 Task: Create in the project AtlasLine in Backlog an issue 'Develop a new feature to allow for gamification of key tasks and activities.', assign it to team member softage.2@softage.net and change the status to IN PROGRESS. Create in the project AtlasLine in Backlog an issue 'Address issues related to slow response time when accessing the system remotely', assign it to team member softage.3@softage.net and change the status to IN PROGRESS
Action: Mouse moved to (254, 68)
Screenshot: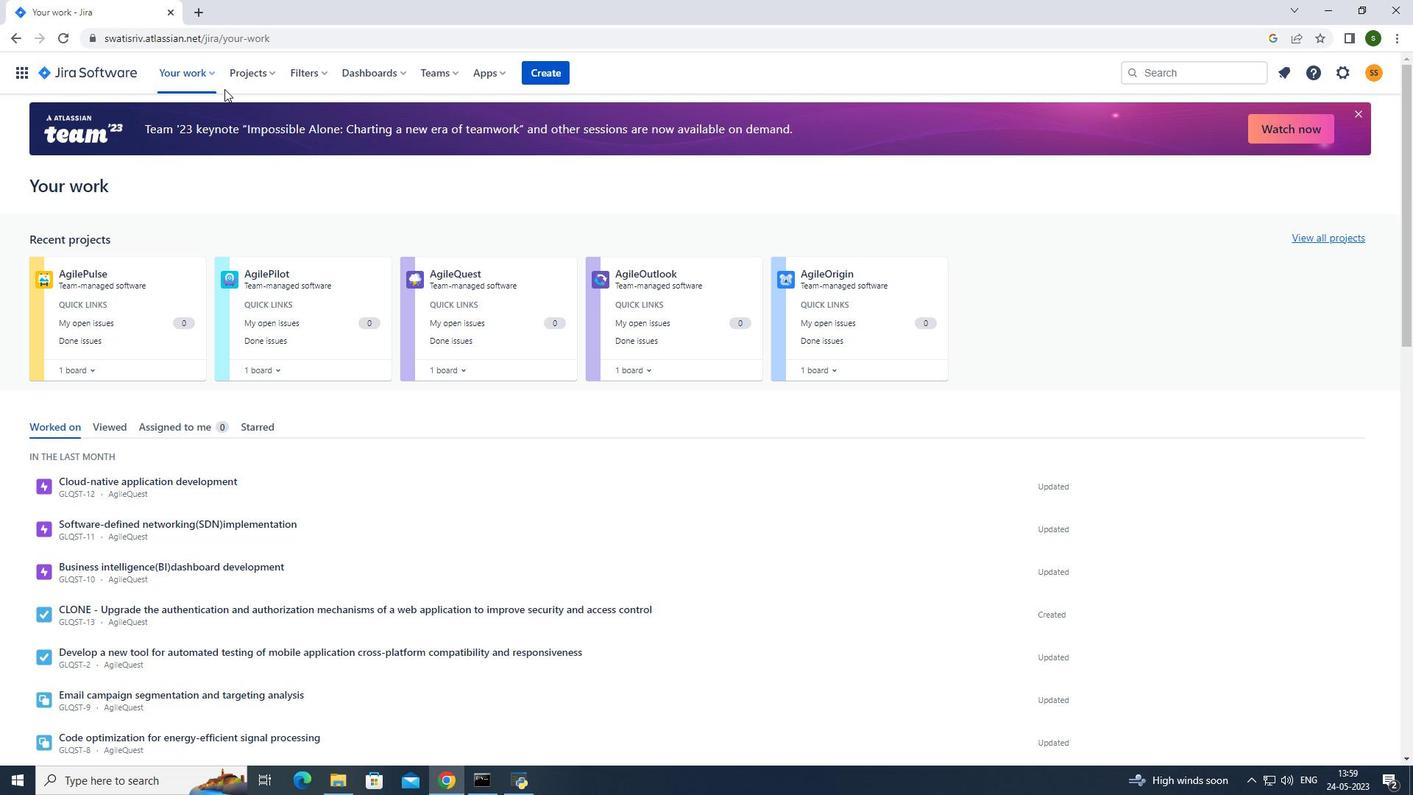 
Action: Mouse pressed left at (254, 68)
Screenshot: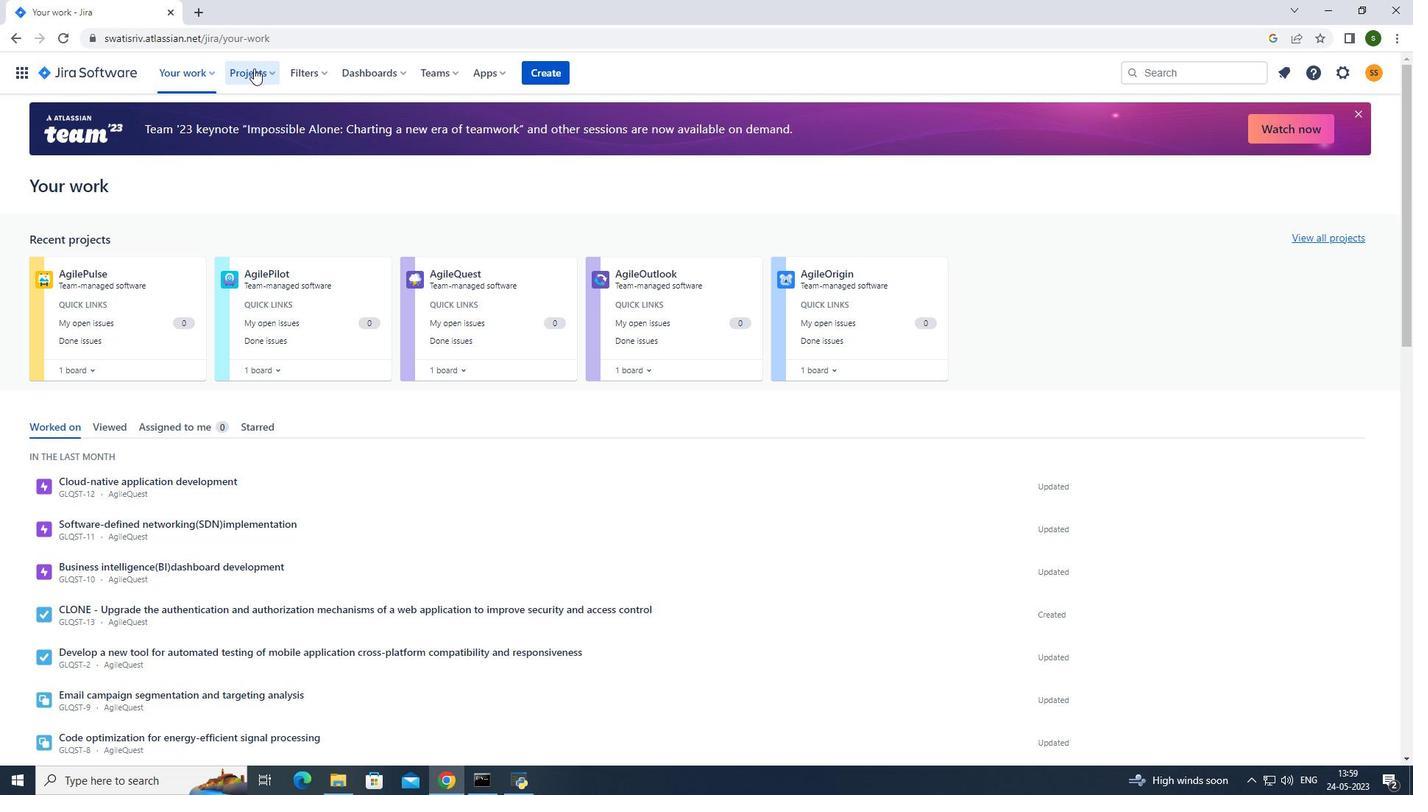 
Action: Mouse moved to (290, 126)
Screenshot: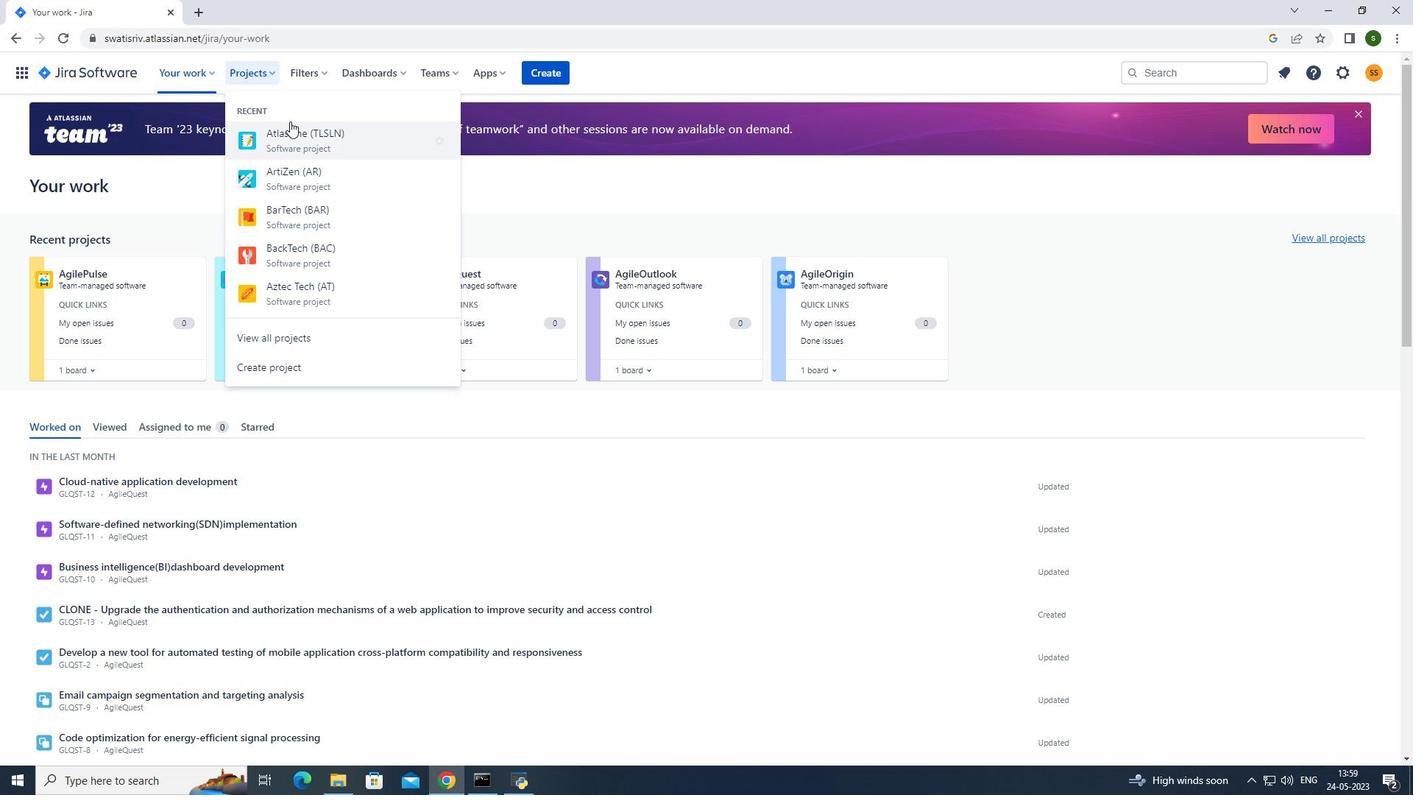 
Action: Mouse pressed left at (290, 126)
Screenshot: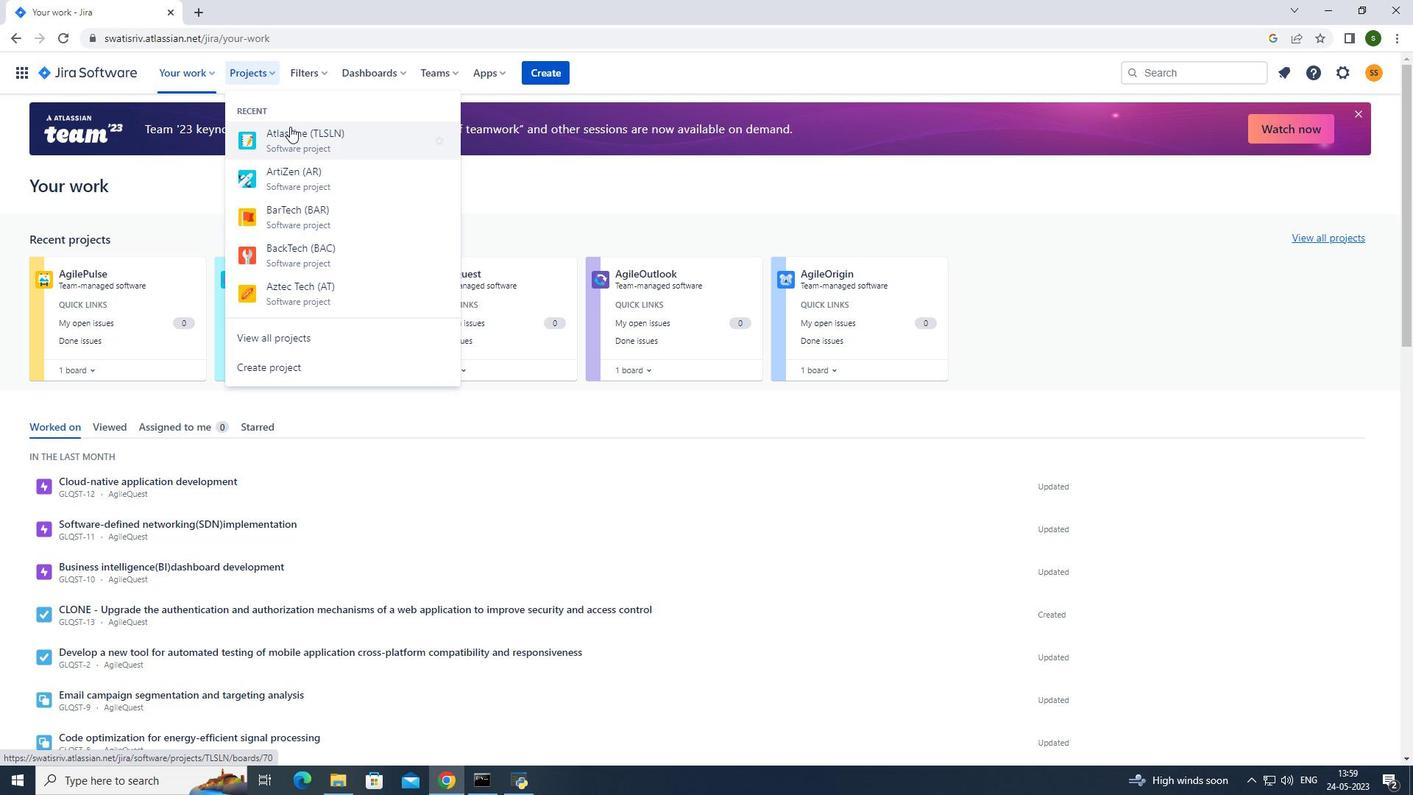 
Action: Mouse moved to (304, 491)
Screenshot: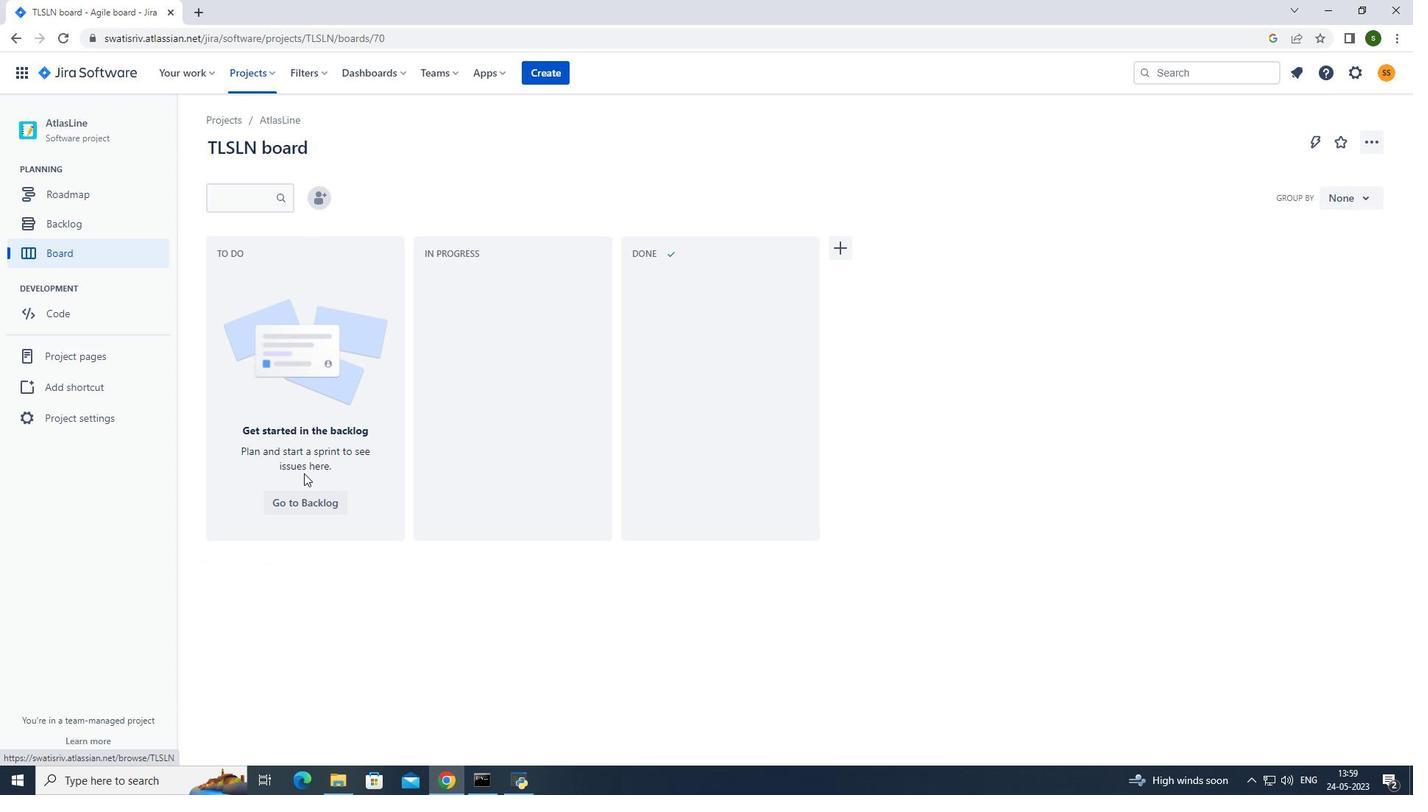 
Action: Mouse pressed left at (304, 491)
Screenshot: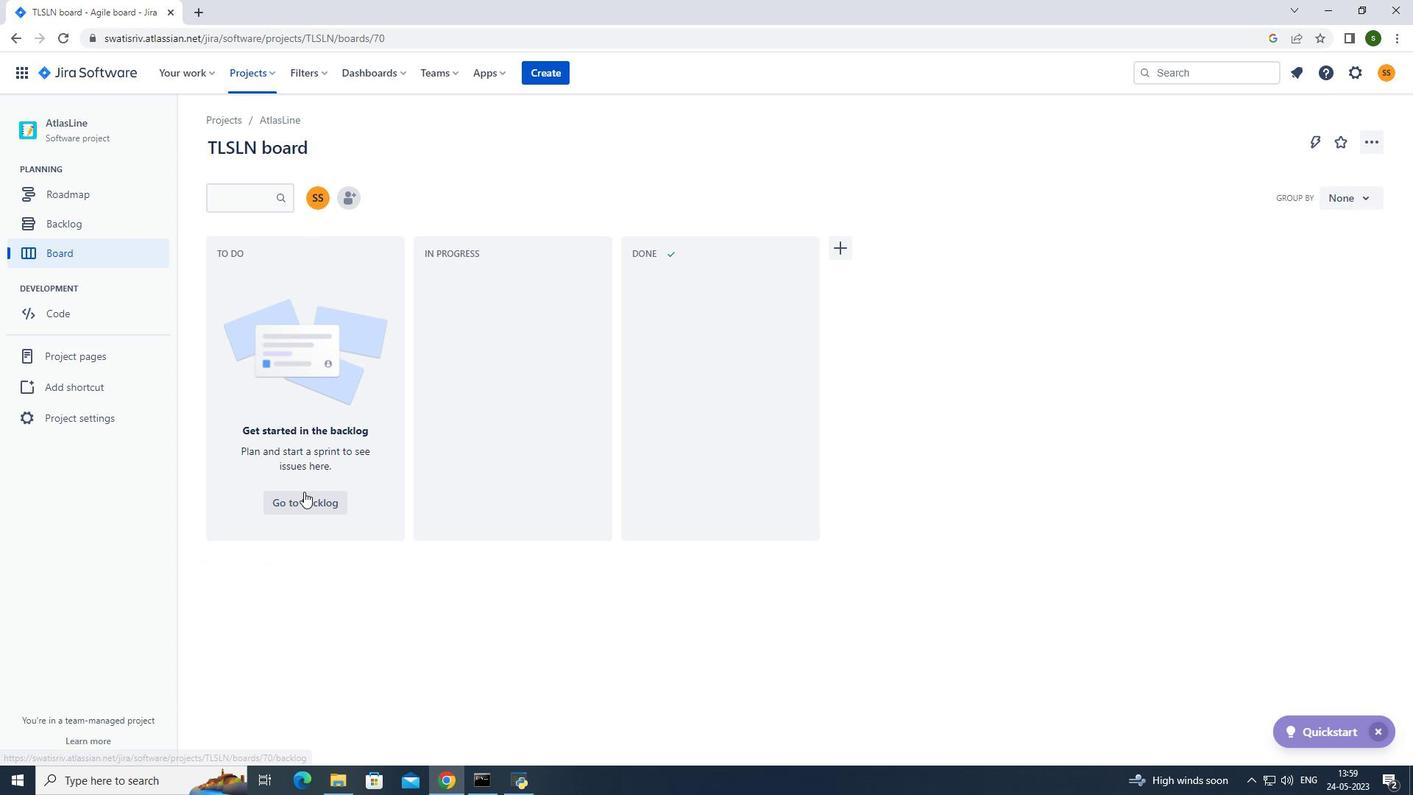 
Action: Mouse moved to (299, 503)
Screenshot: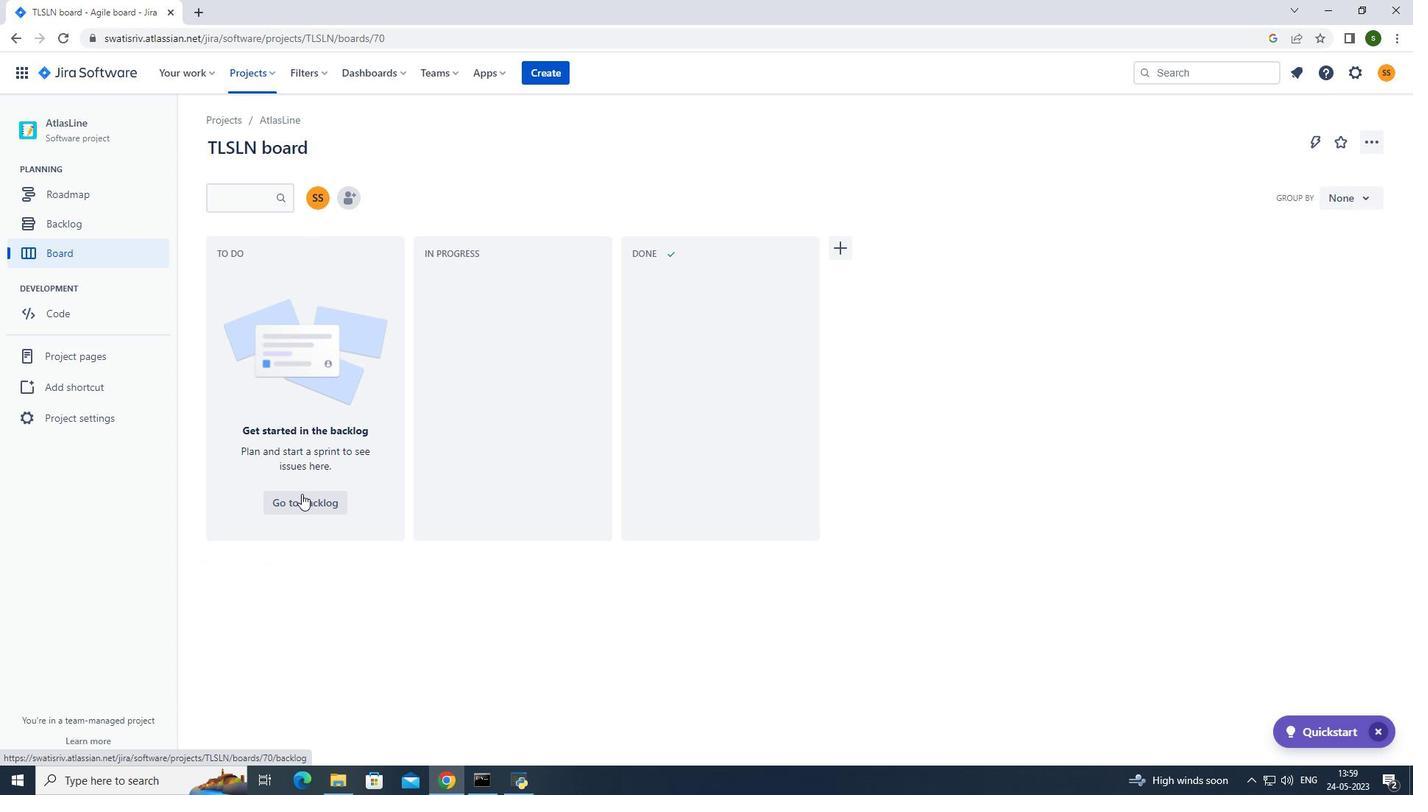 
Action: Mouse pressed left at (299, 503)
Screenshot: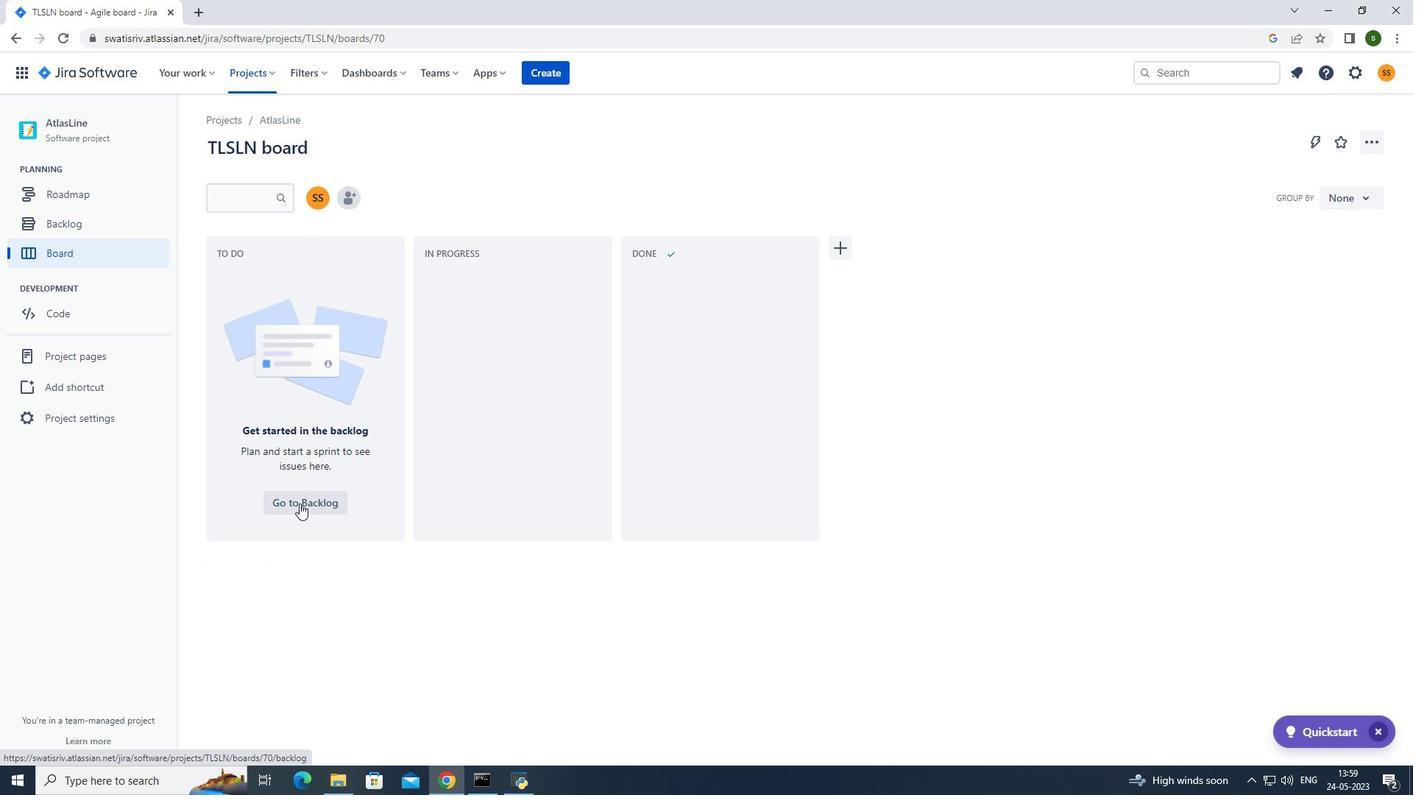 
Action: Mouse moved to (517, 540)
Screenshot: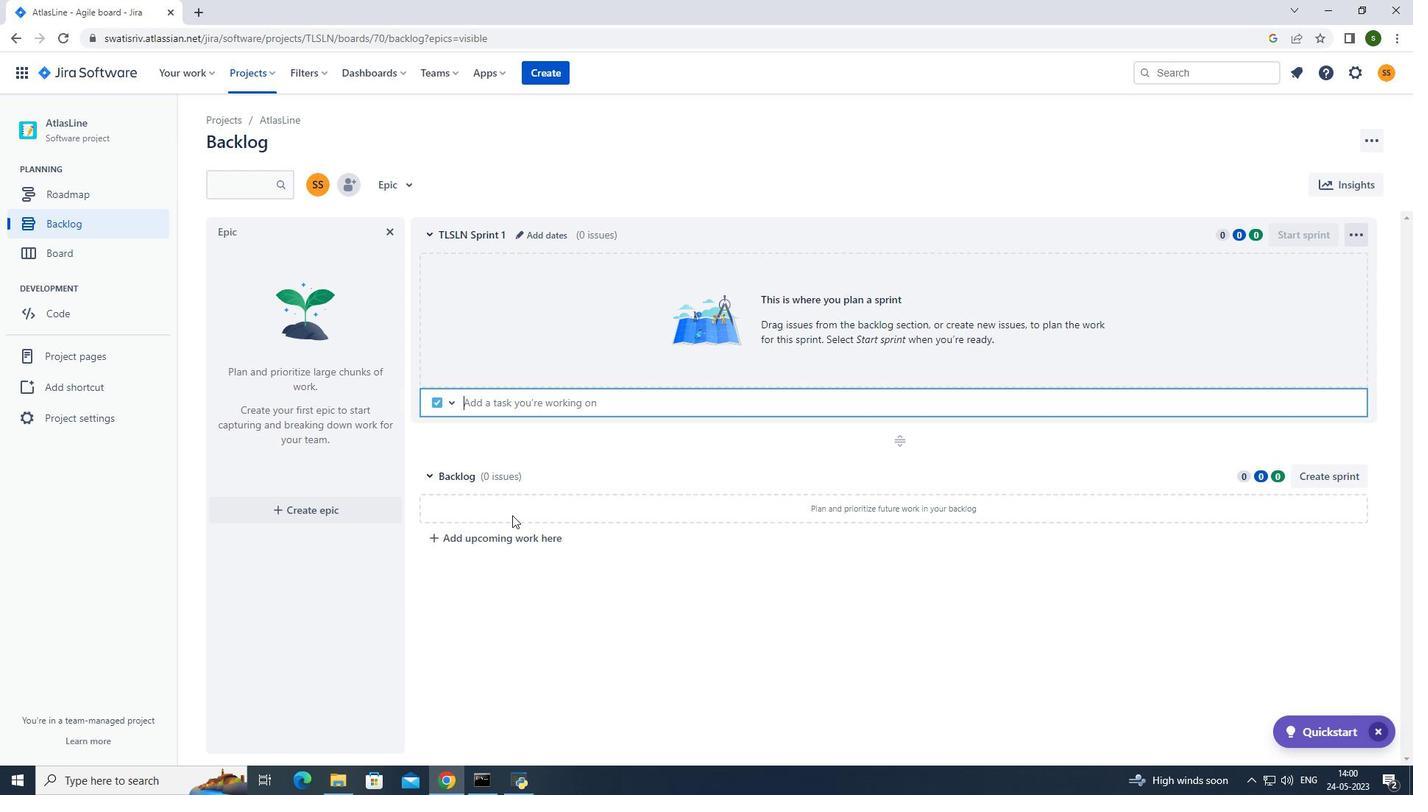 
Action: Mouse pressed left at (517, 540)
Screenshot: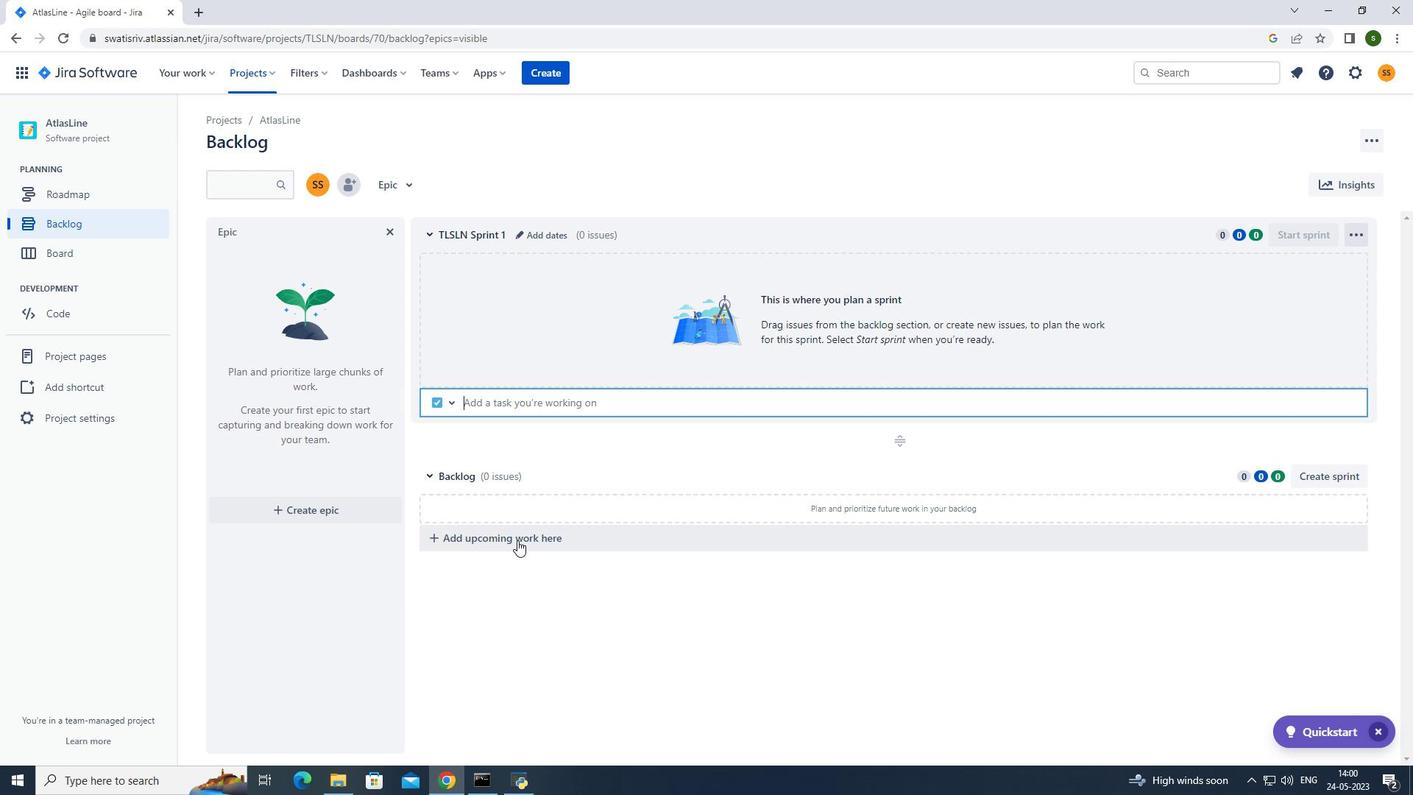 
Action: Mouse moved to (520, 539)
Screenshot: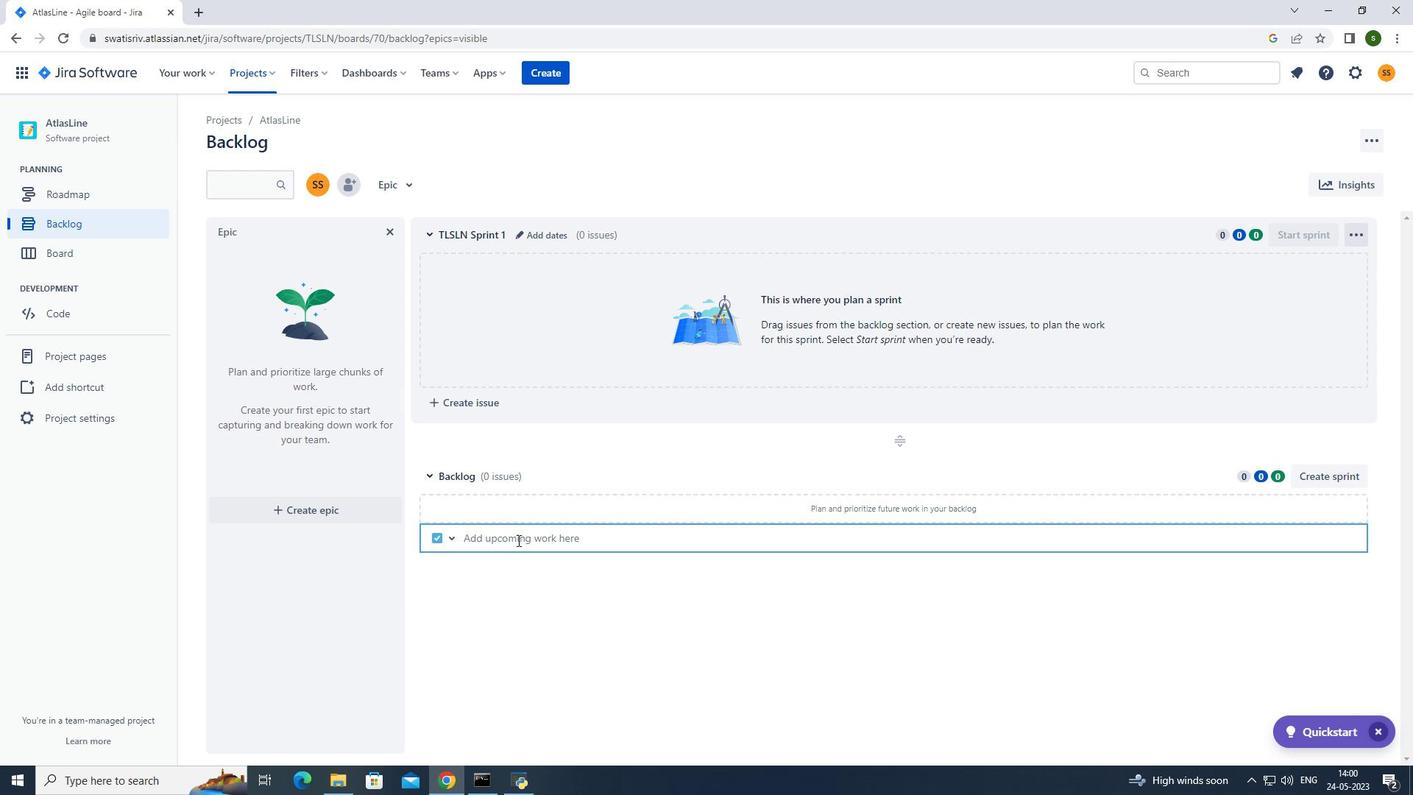 
Action: Key pressed <Key.caps_lock>D<Key.caps_lock>evelop<Key.space>a<Key.space>new<Key.space>feature<Key.space>to<Key.space>allow<Key.space>for<Key.space>gamification<Key.space>of<Key.space>key<Key.space>tasks<Key.space>and<Key.space>activities<Key.enter>
Screenshot: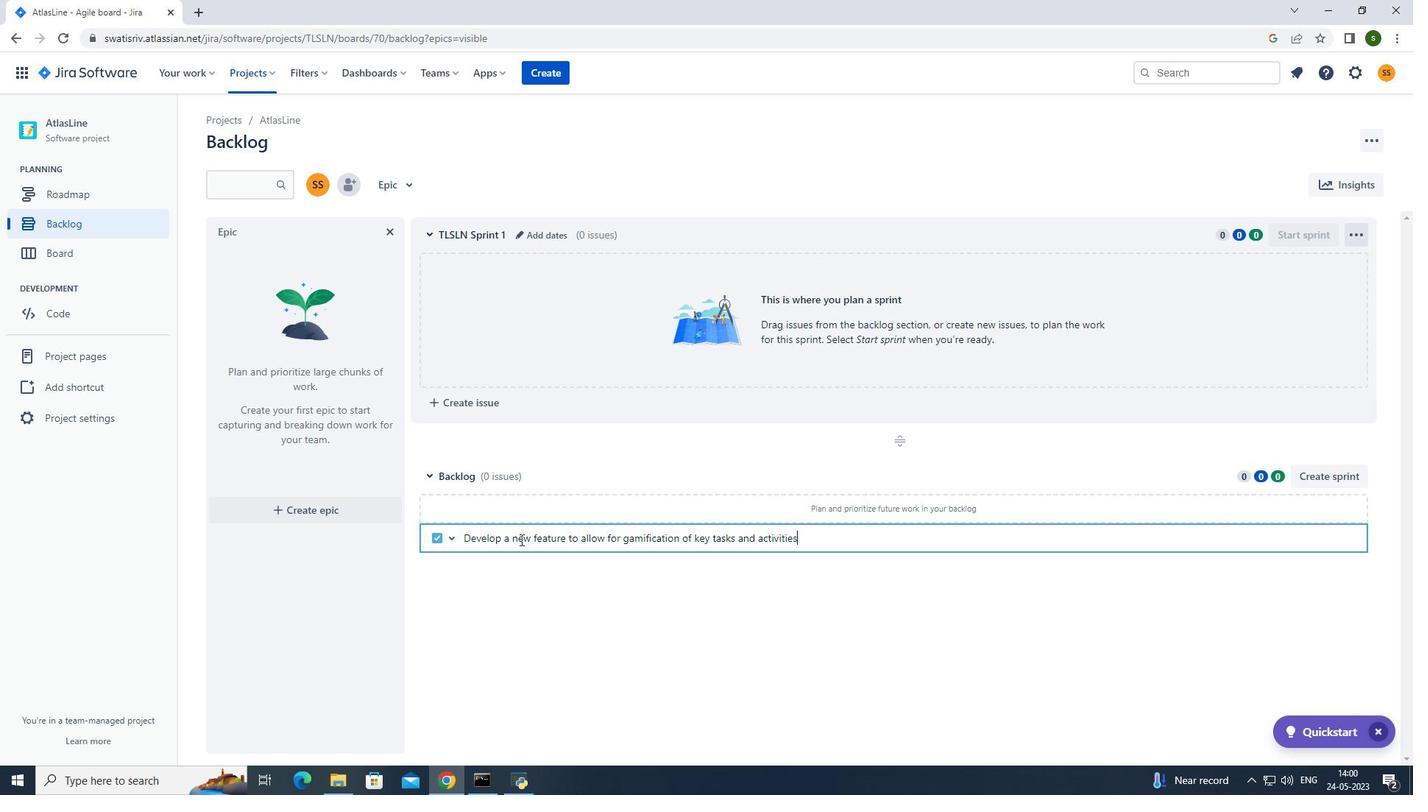 
Action: Mouse moved to (1320, 510)
Screenshot: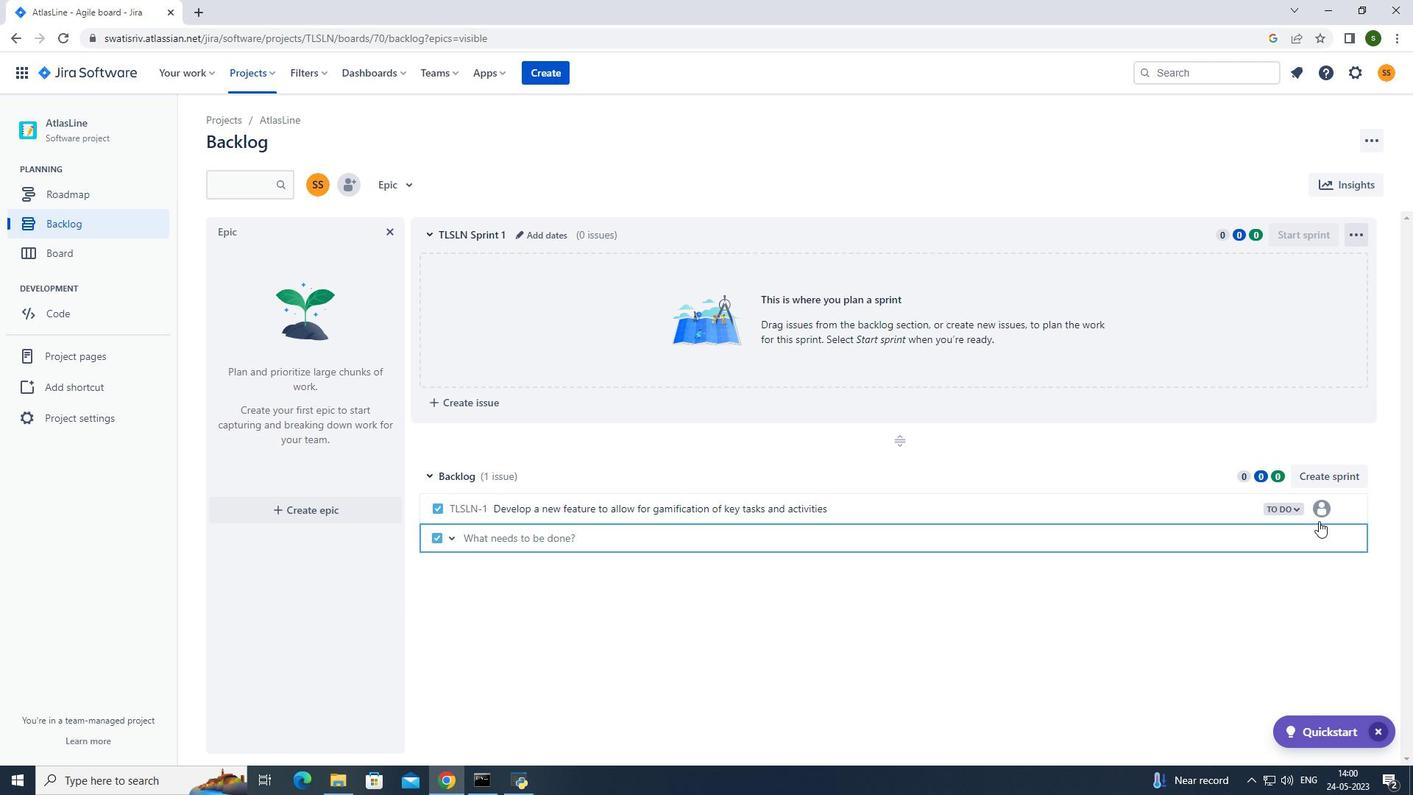 
Action: Mouse pressed left at (1320, 510)
Screenshot: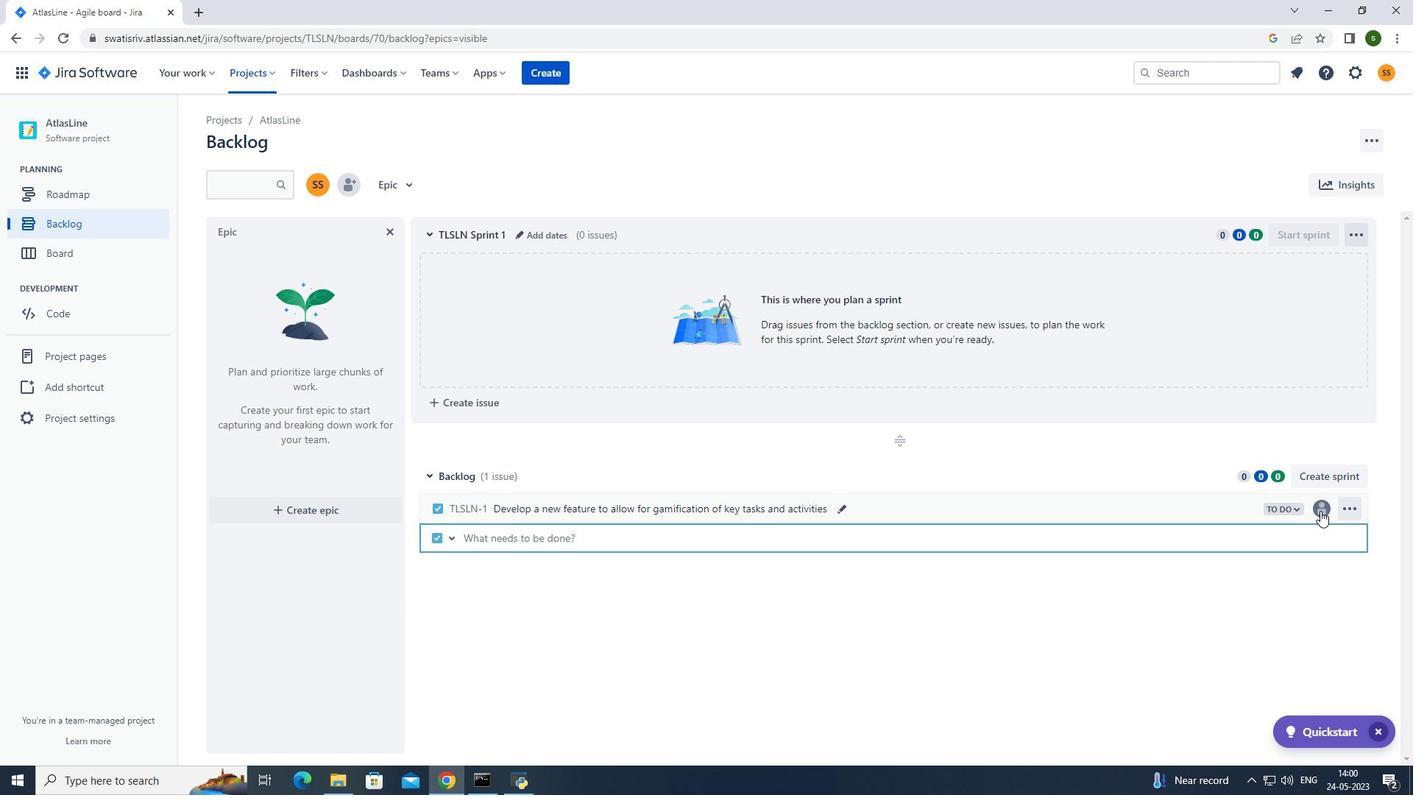 
Action: Mouse moved to (1253, 542)
Screenshot: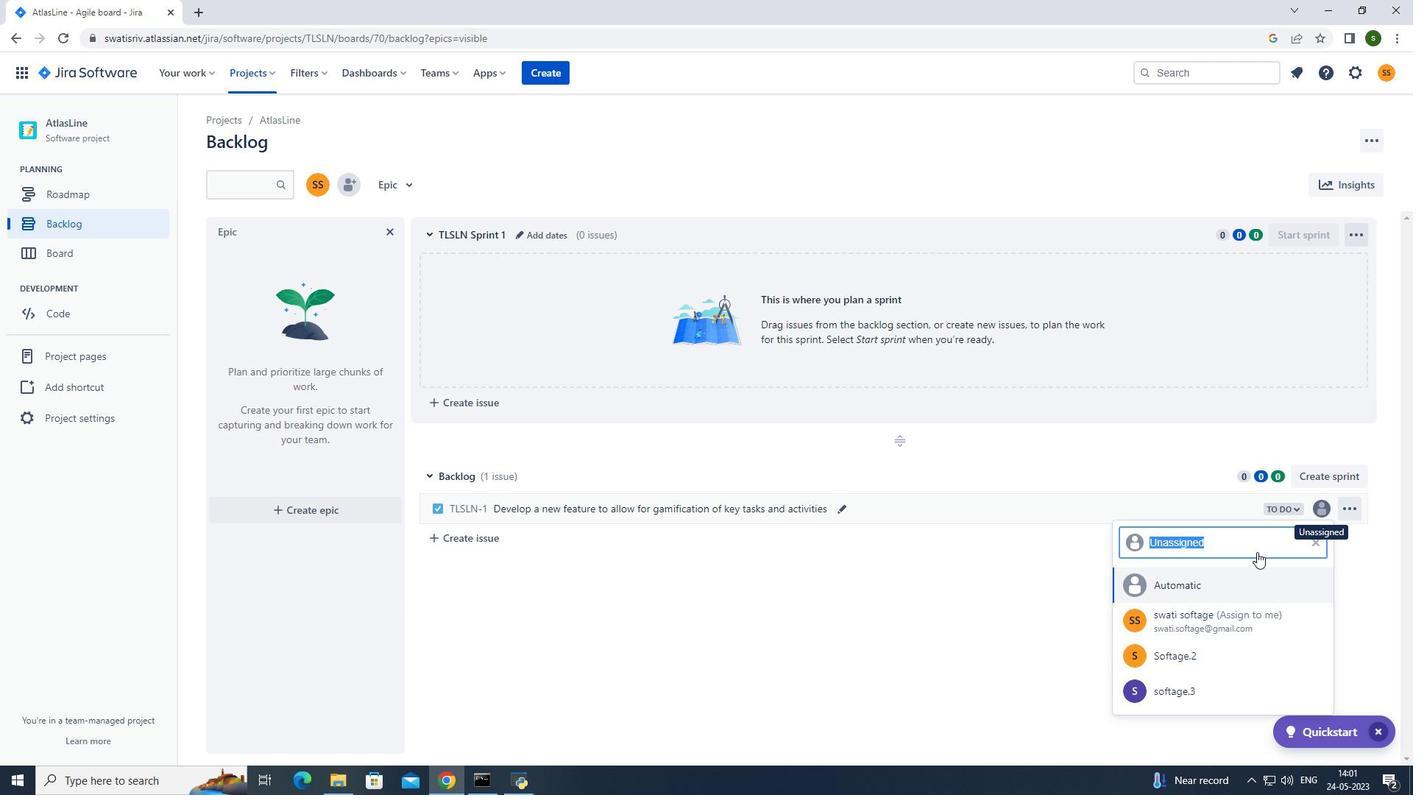
Action: Key pressed softage.2
Screenshot: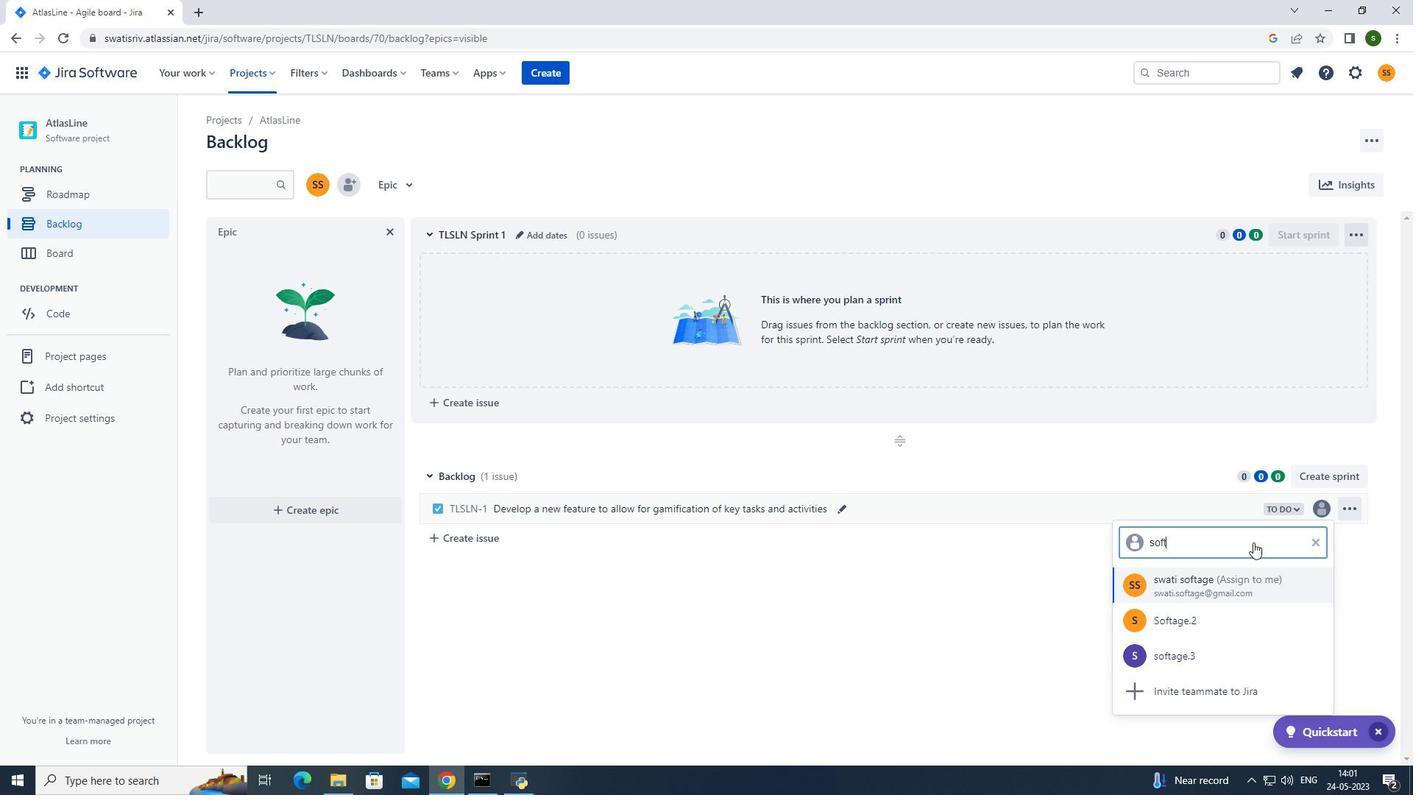 
Action: Mouse moved to (1225, 537)
Screenshot: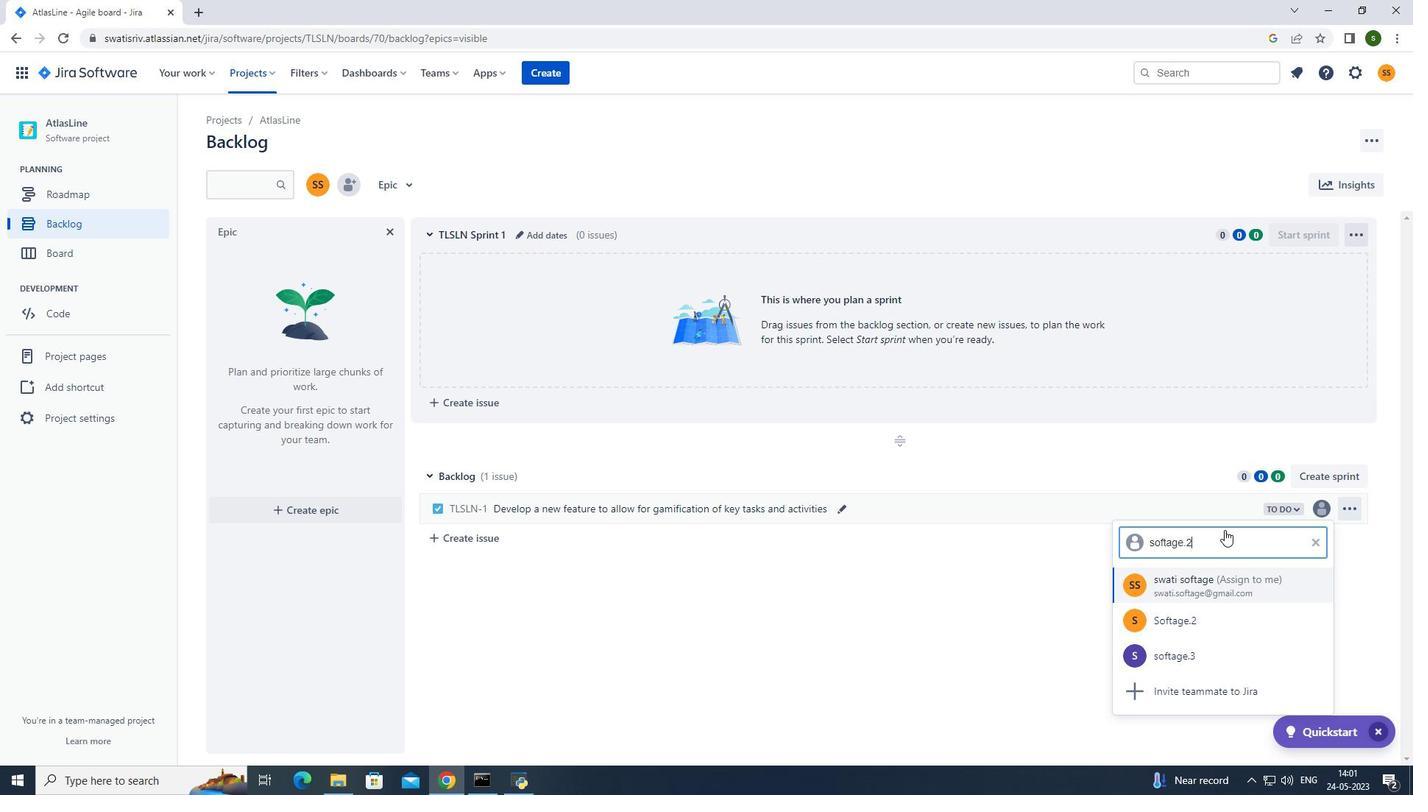 
Action: Key pressed <Key.shift>@softage.net
Screenshot: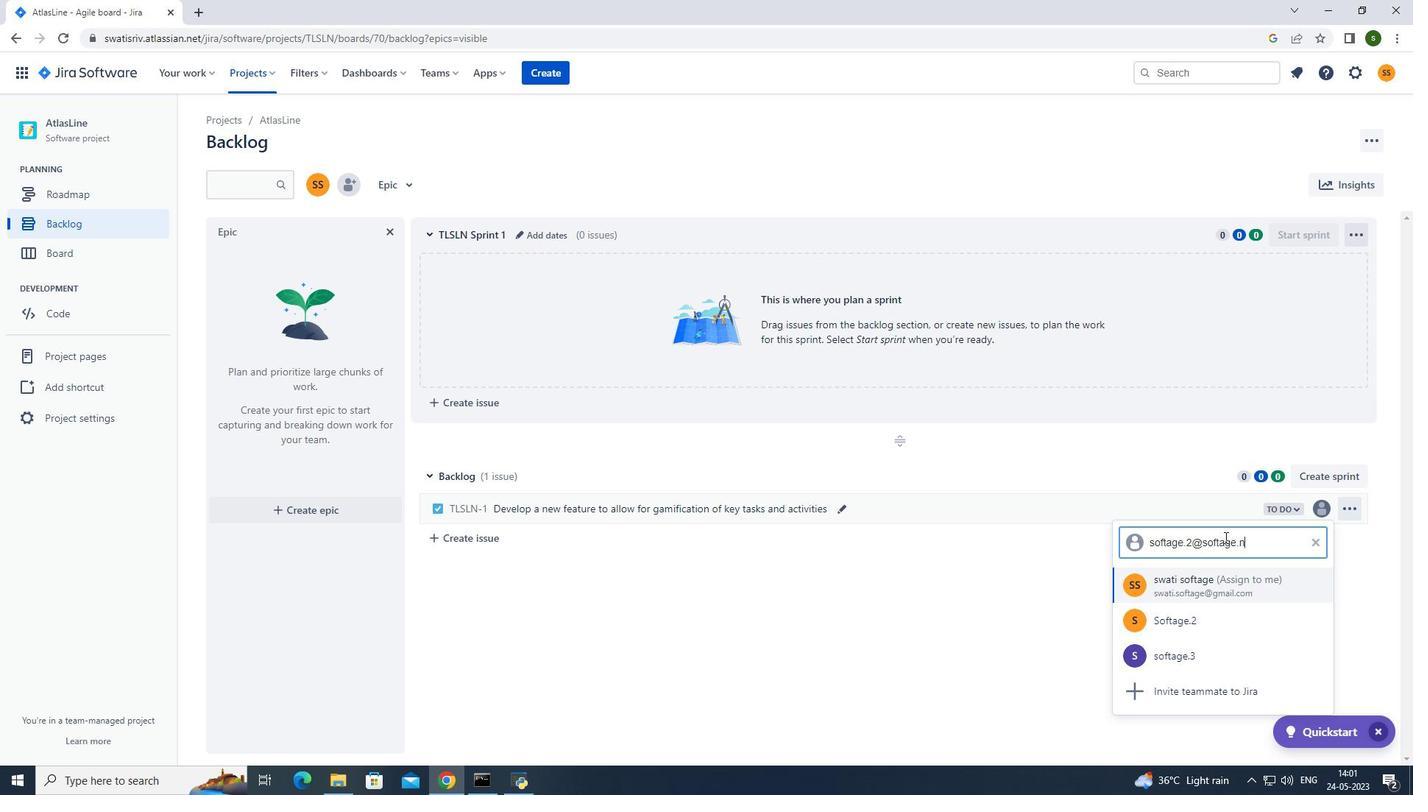 
Action: Mouse moved to (1214, 573)
Screenshot: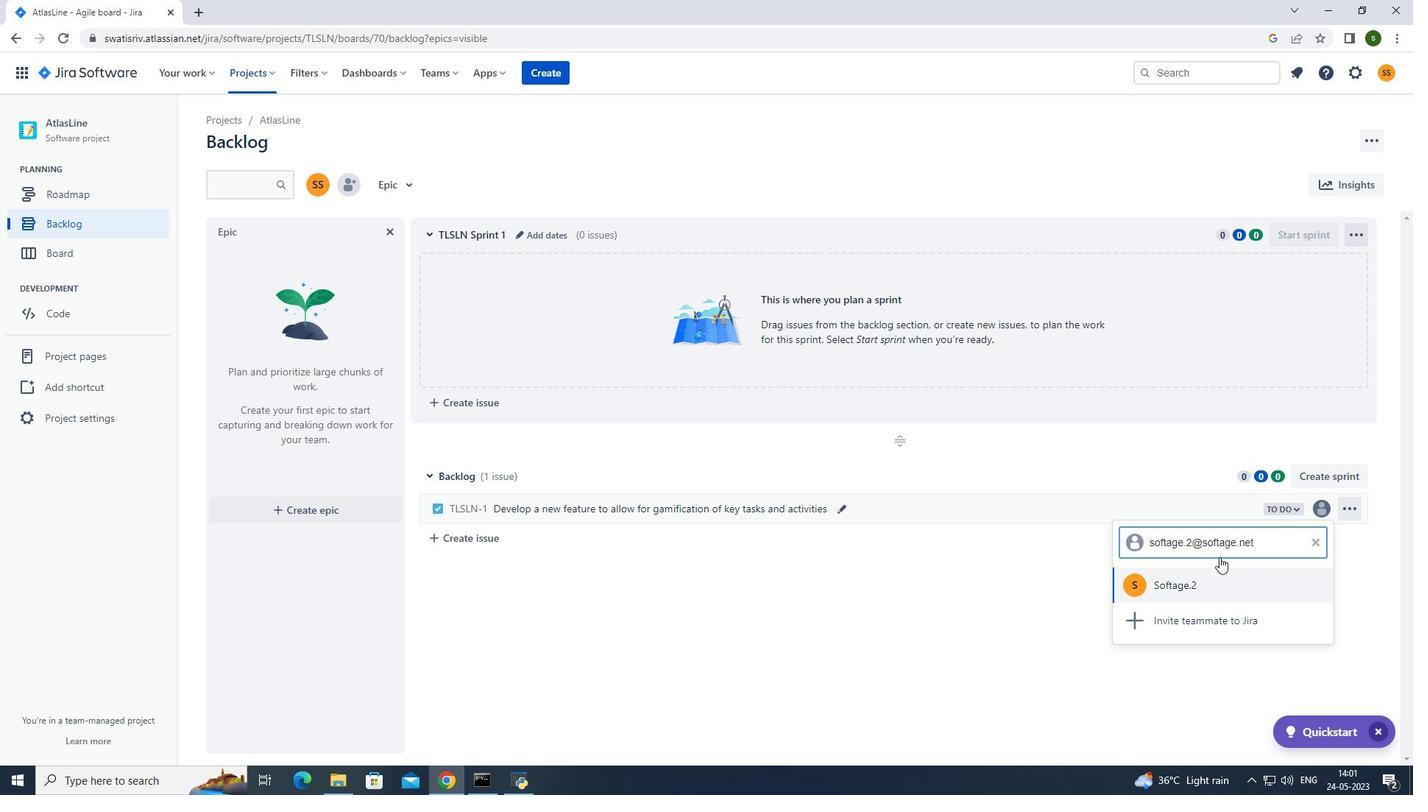 
Action: Mouse pressed left at (1214, 573)
Screenshot: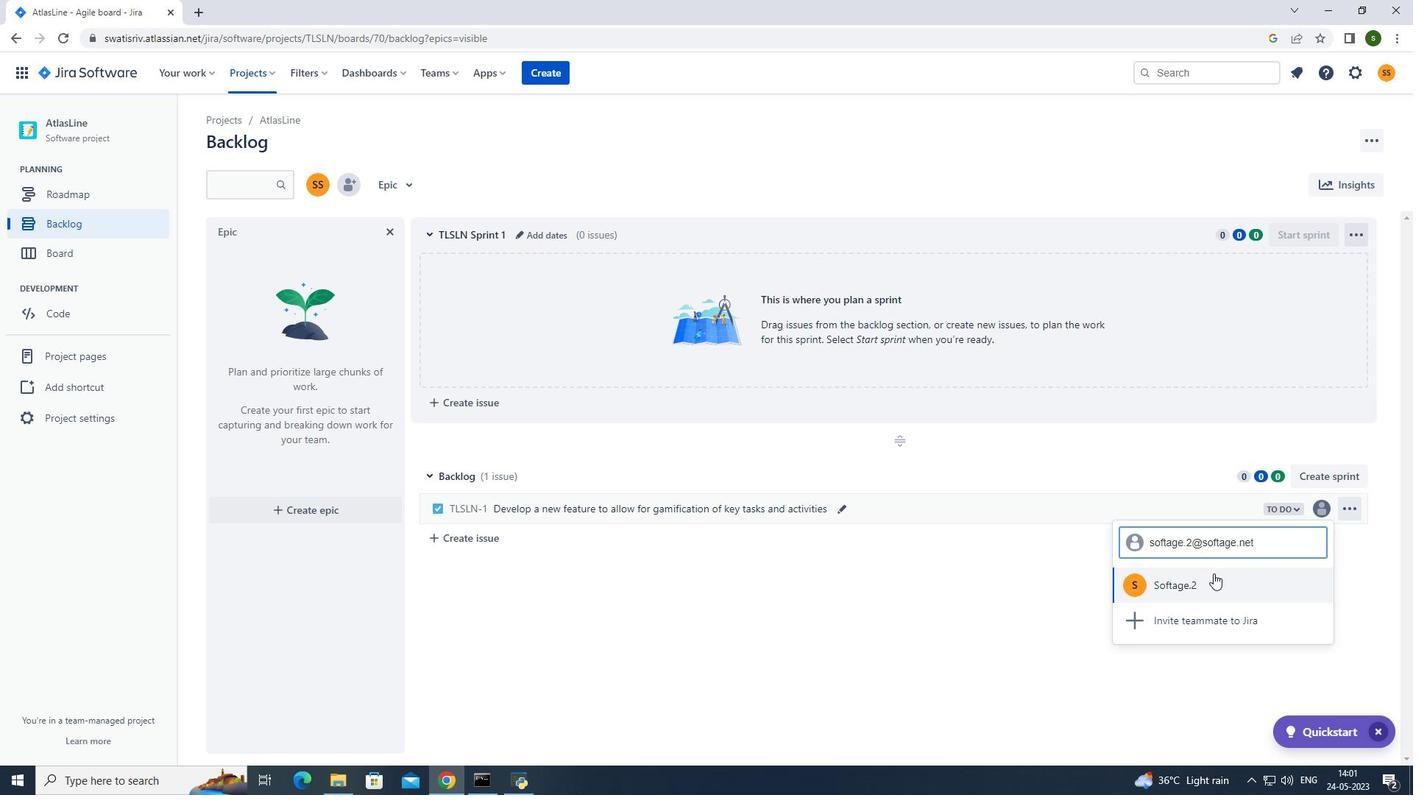 
Action: Mouse moved to (1292, 503)
Screenshot: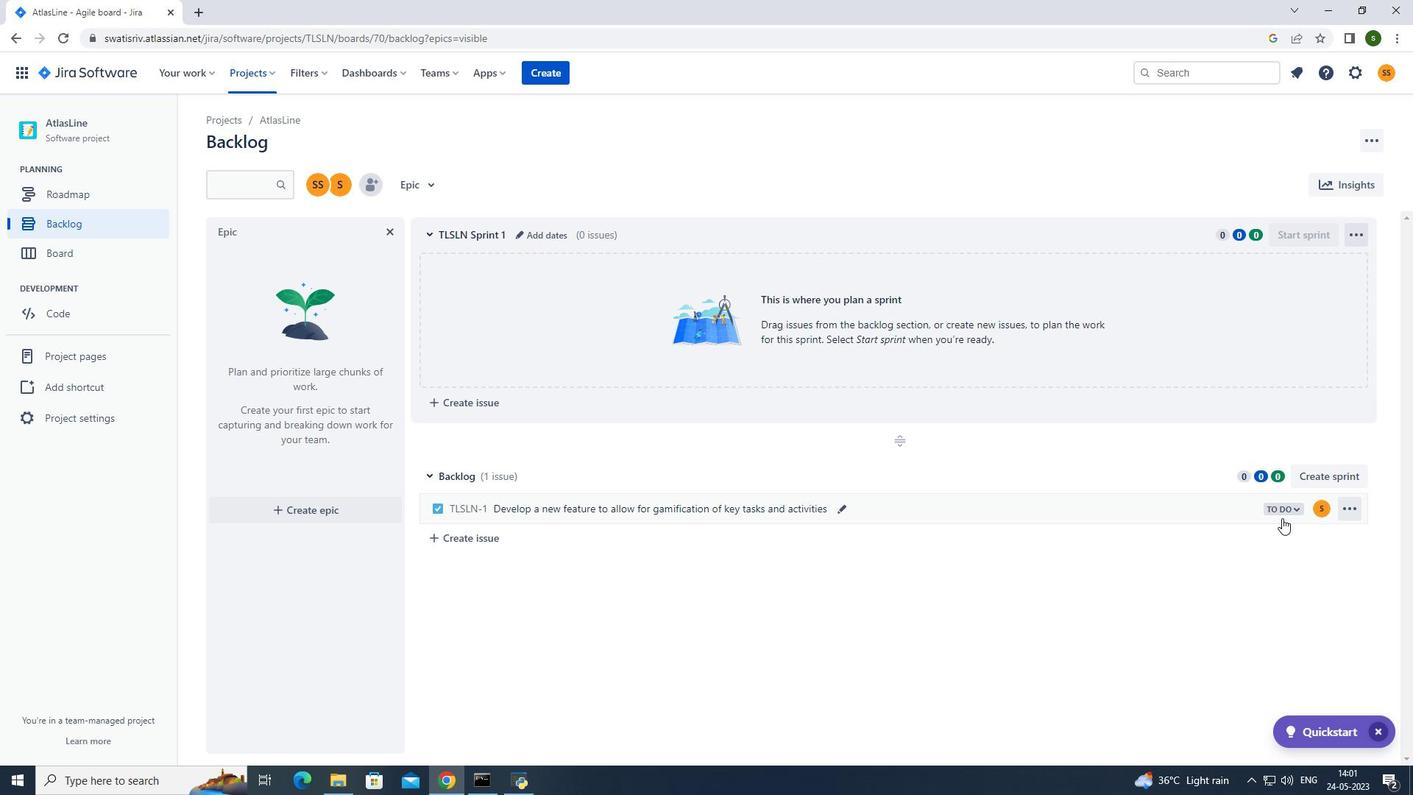 
Action: Mouse pressed left at (1292, 503)
Screenshot: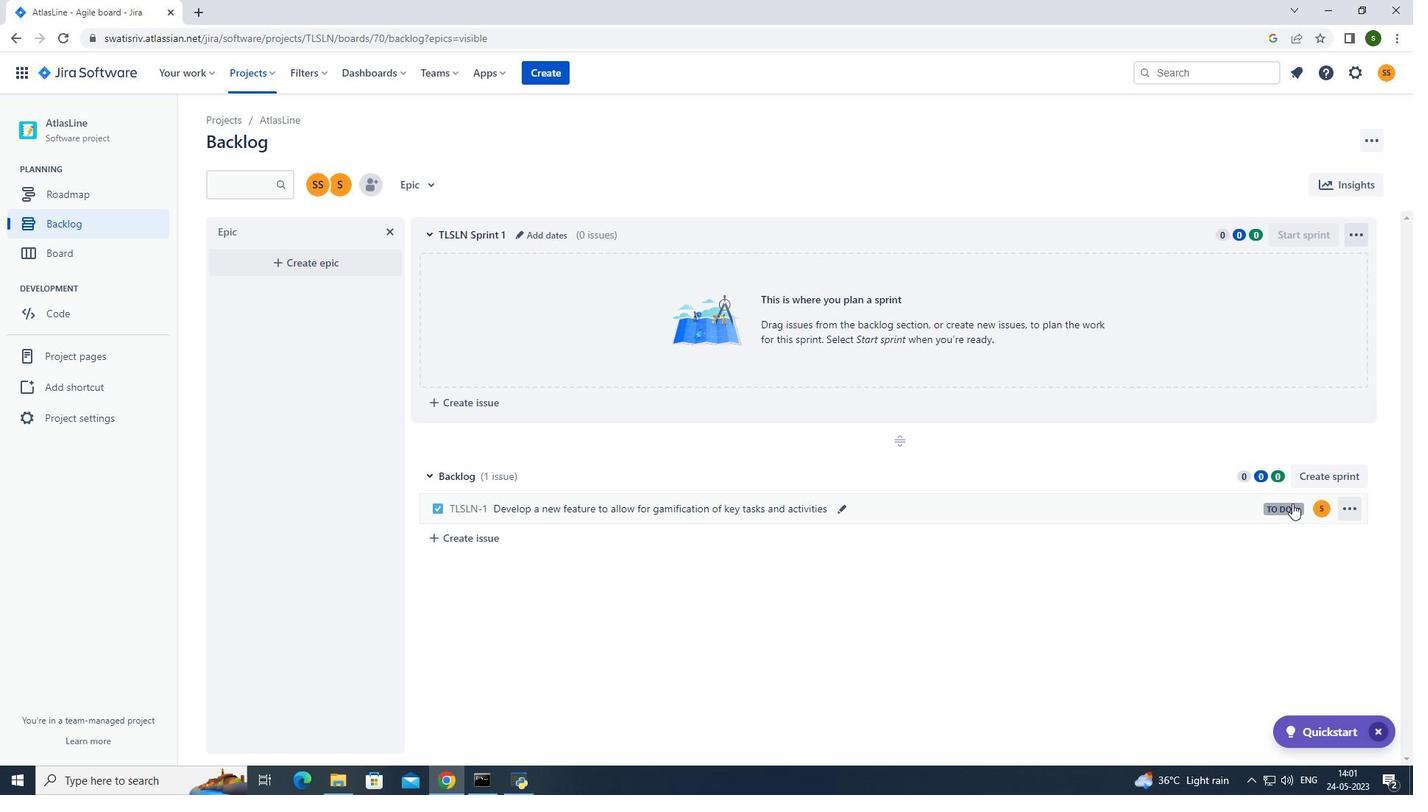 
Action: Mouse moved to (1235, 535)
Screenshot: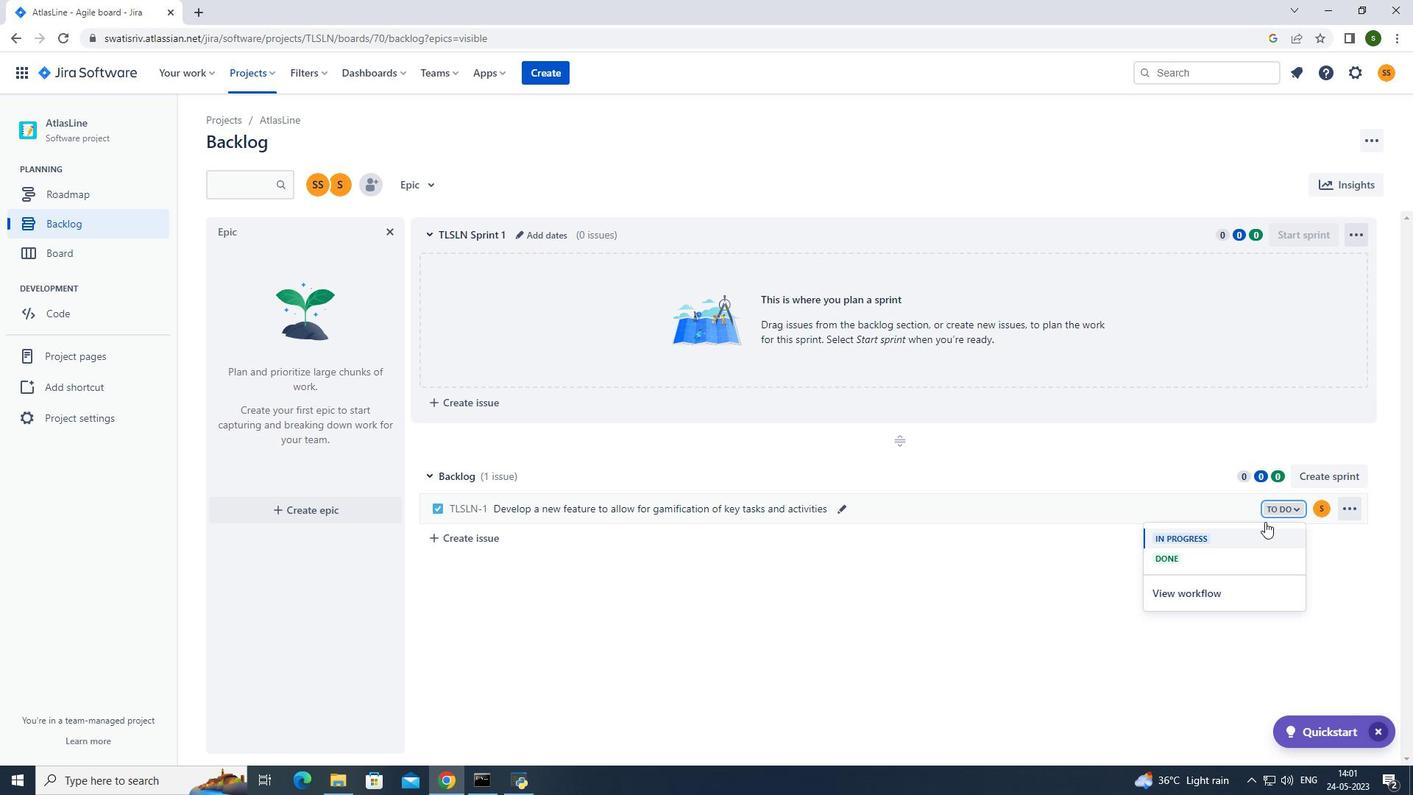 
Action: Mouse pressed left at (1235, 535)
Screenshot: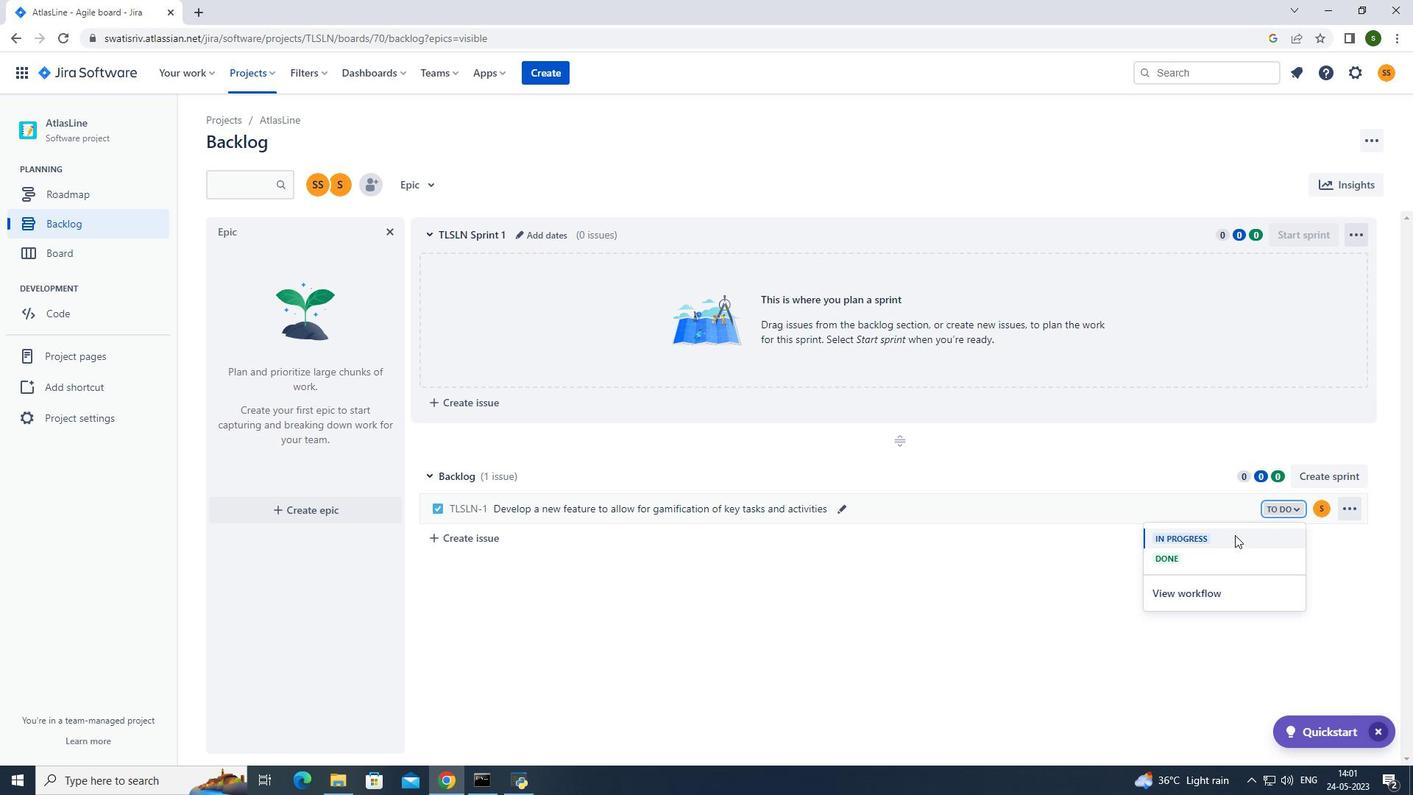 
Action: Mouse moved to (275, 76)
Screenshot: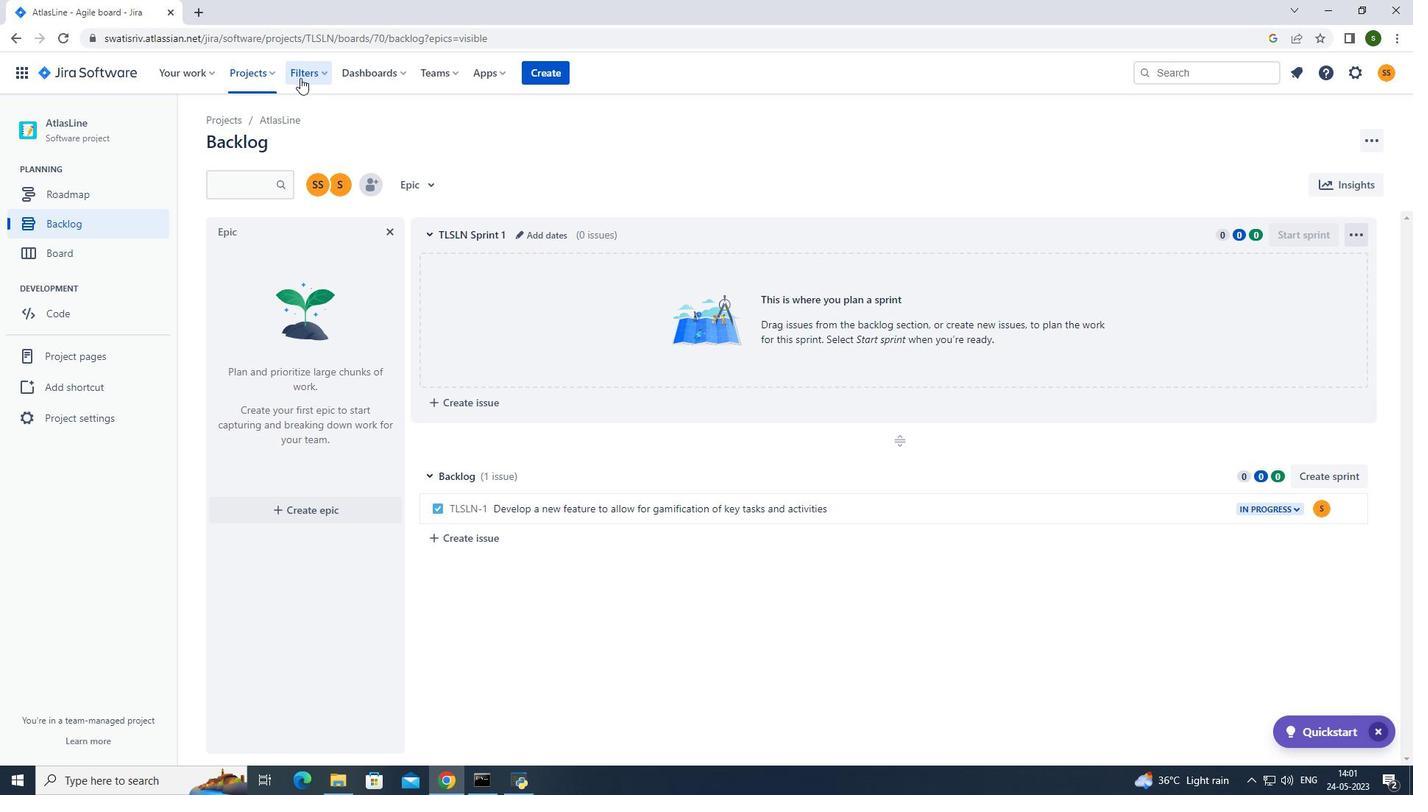 
Action: Mouse pressed left at (275, 76)
Screenshot: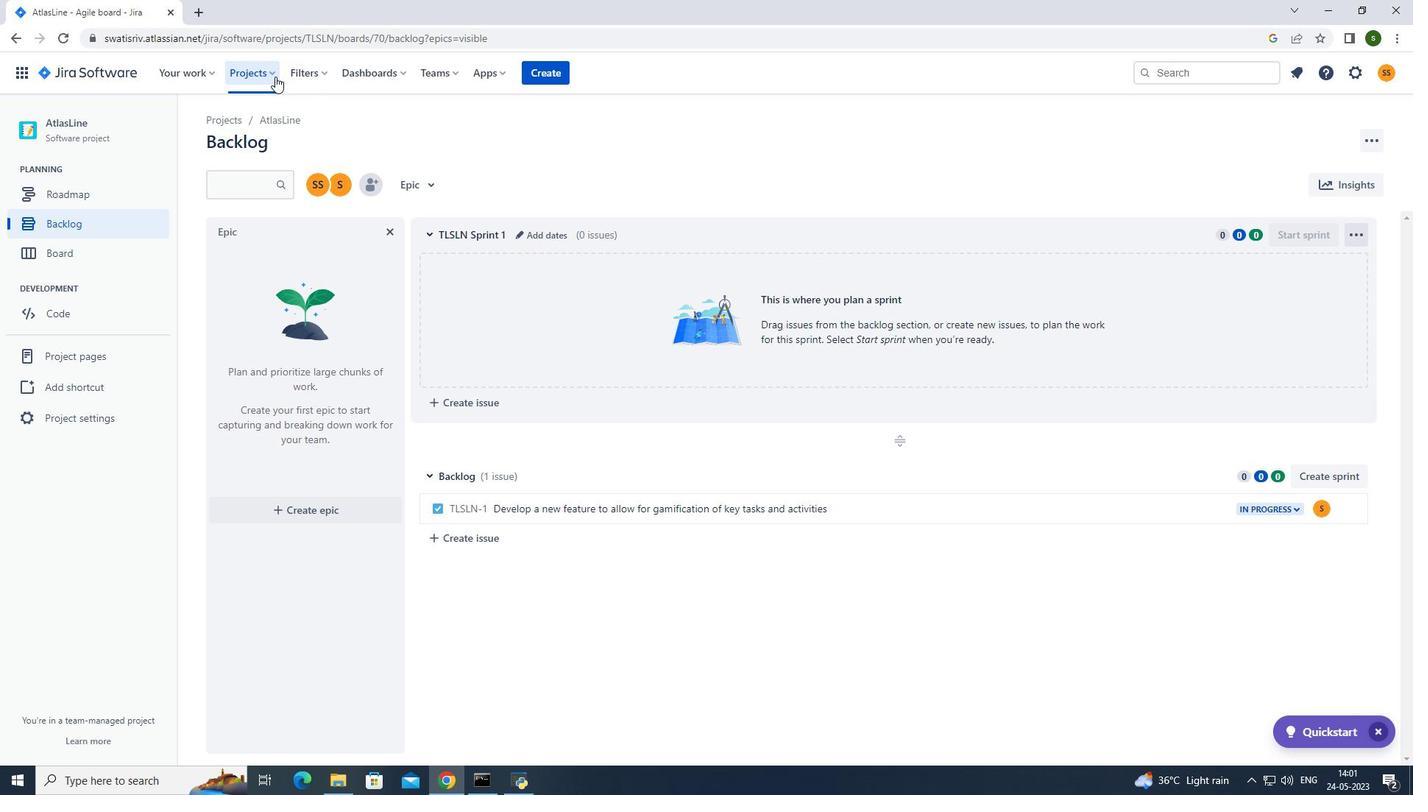 
Action: Mouse moved to (304, 142)
Screenshot: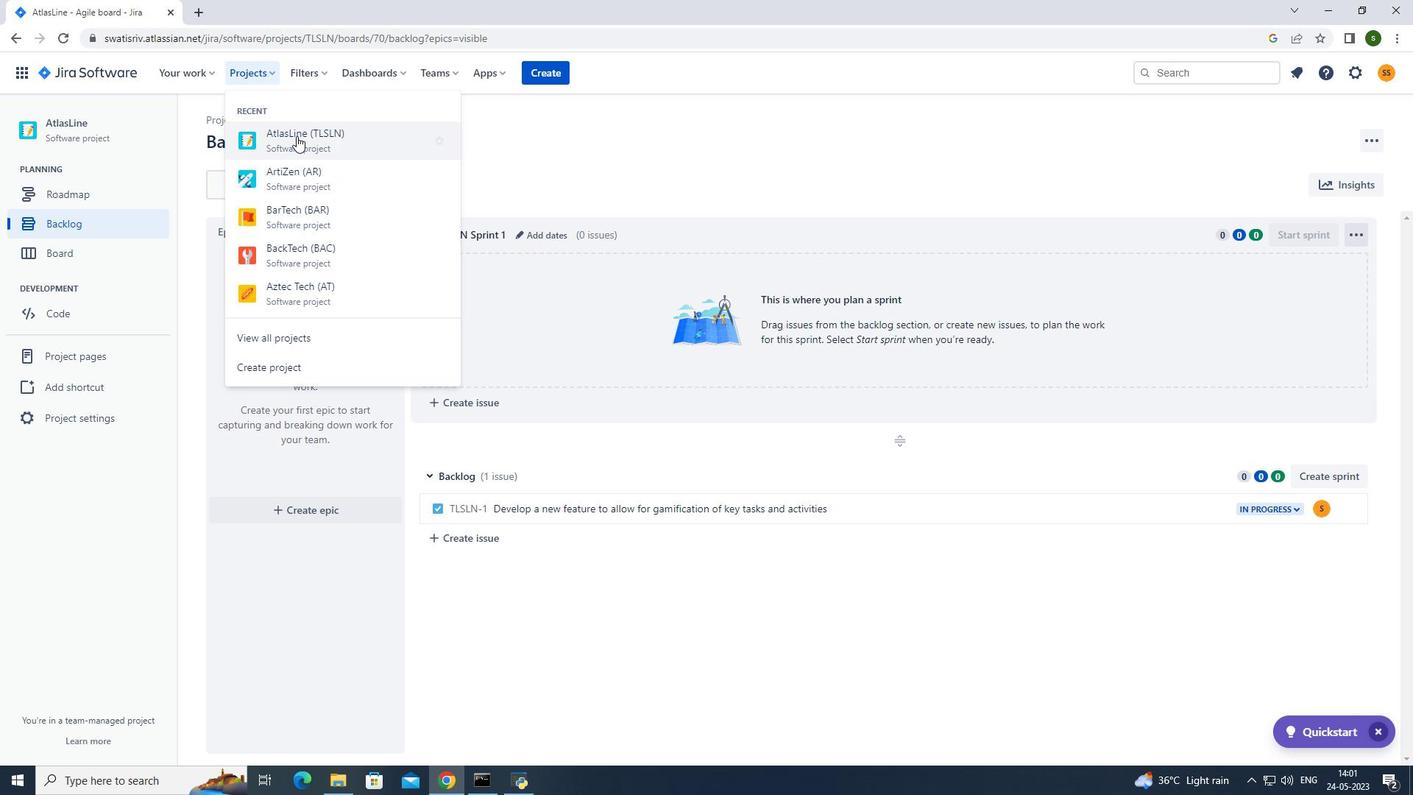 
Action: Mouse pressed left at (304, 142)
Screenshot: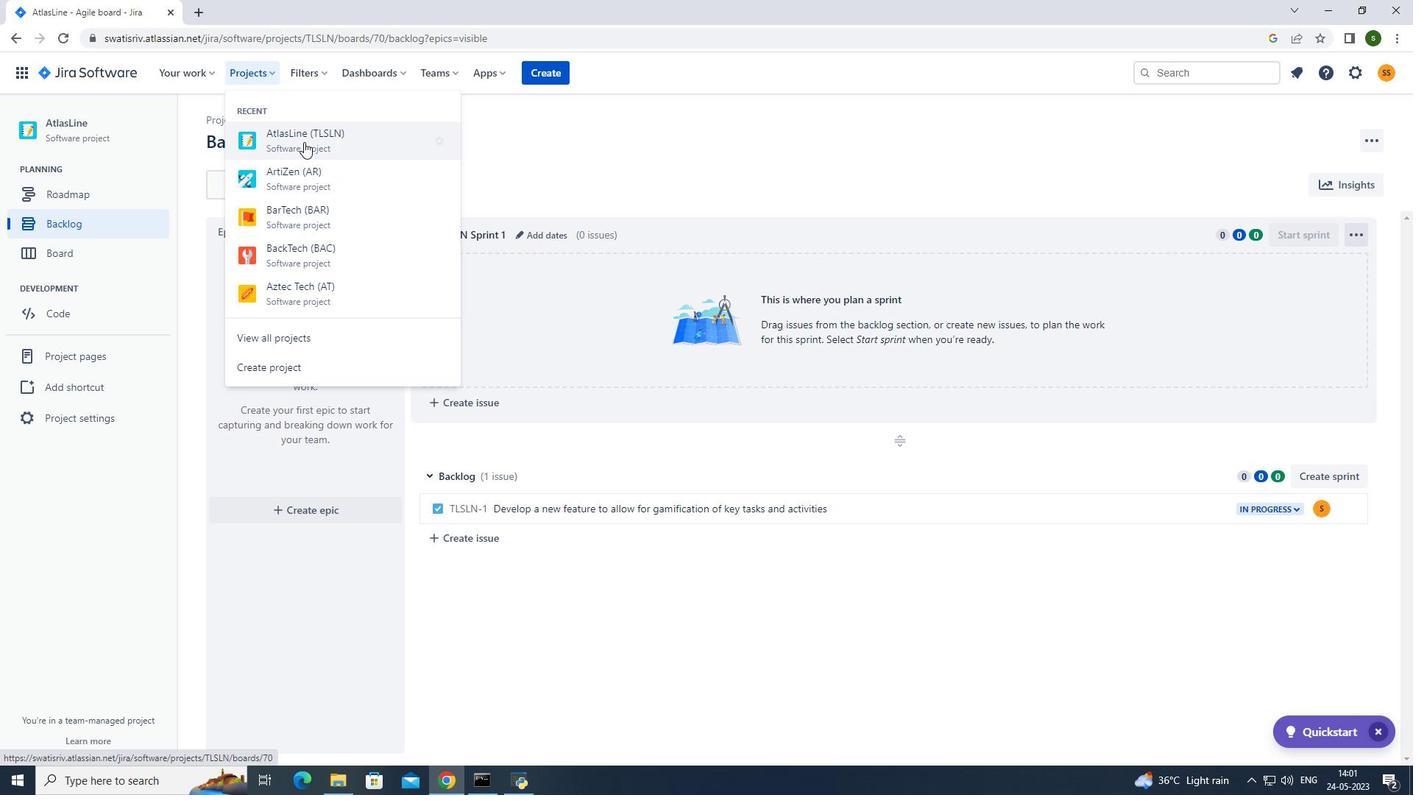 
Action: Mouse moved to (292, 502)
Screenshot: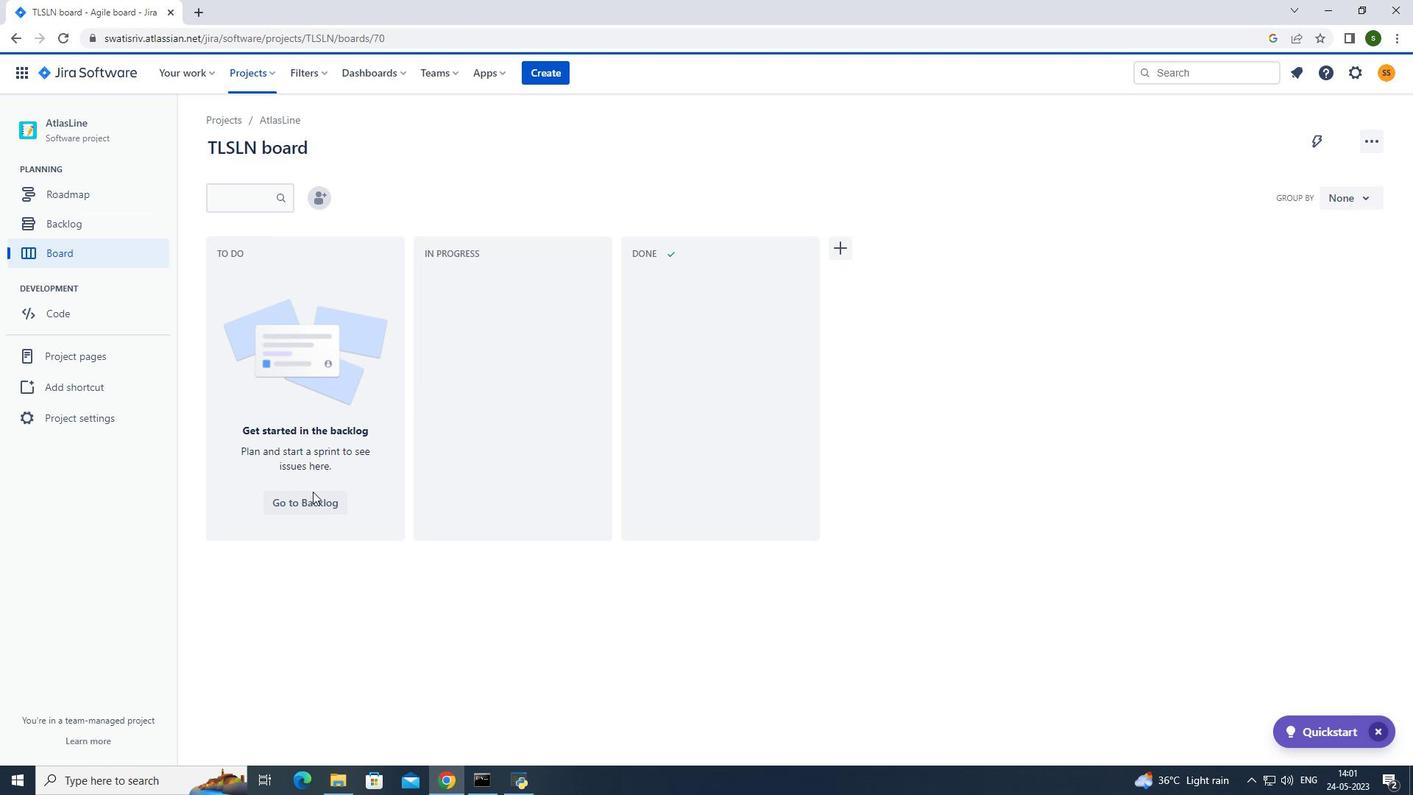 
Action: Mouse pressed left at (292, 502)
Screenshot: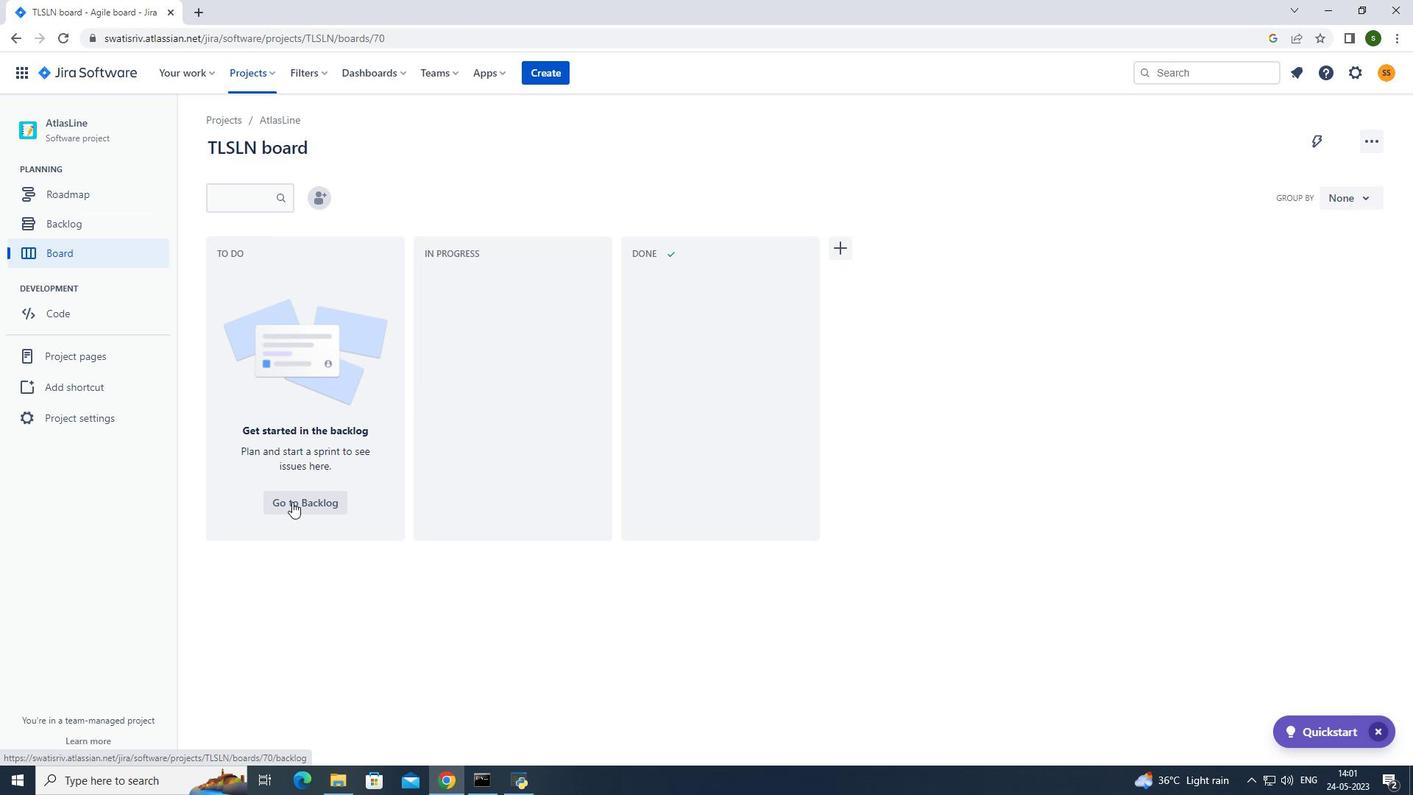 
Action: Mouse moved to (323, 505)
Screenshot: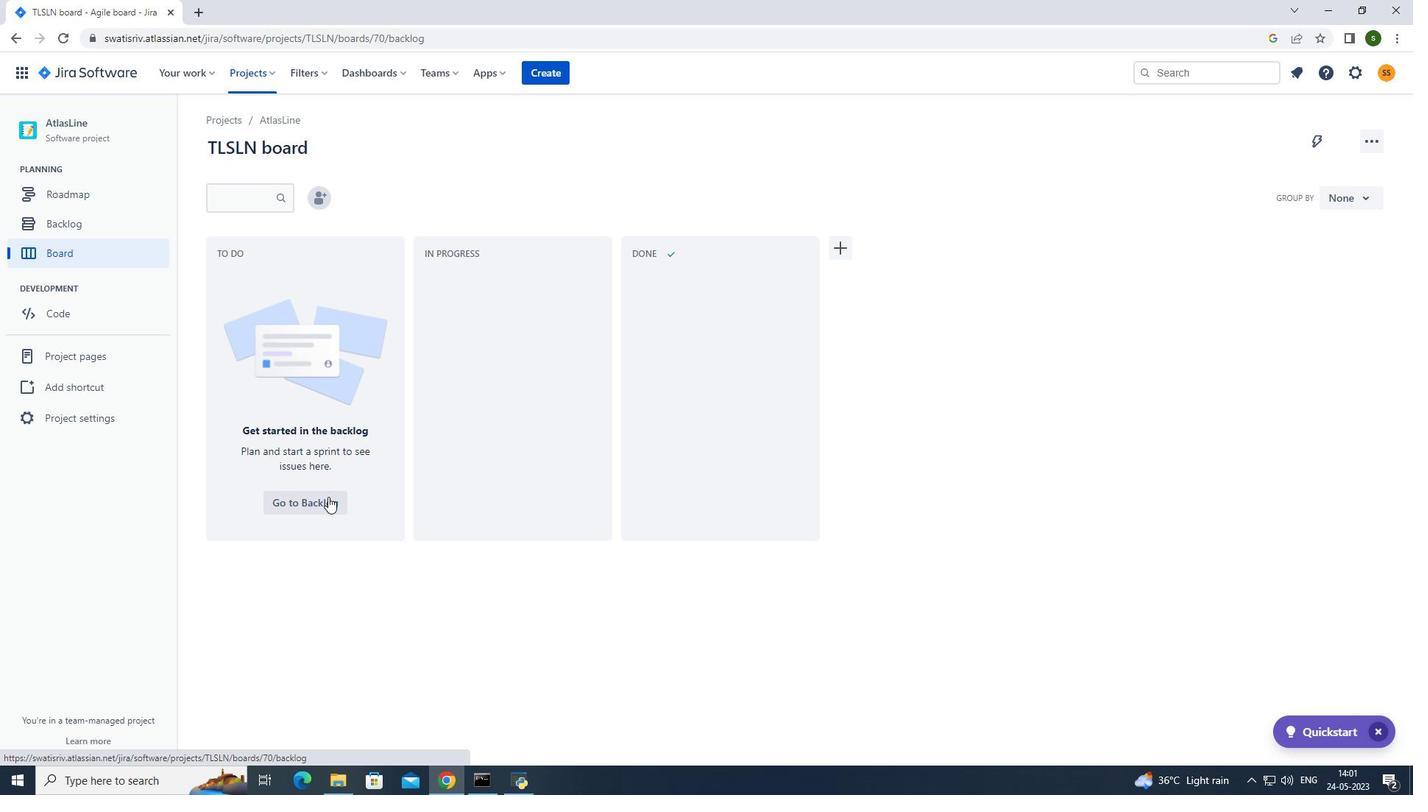 
Action: Mouse pressed left at (323, 505)
Screenshot: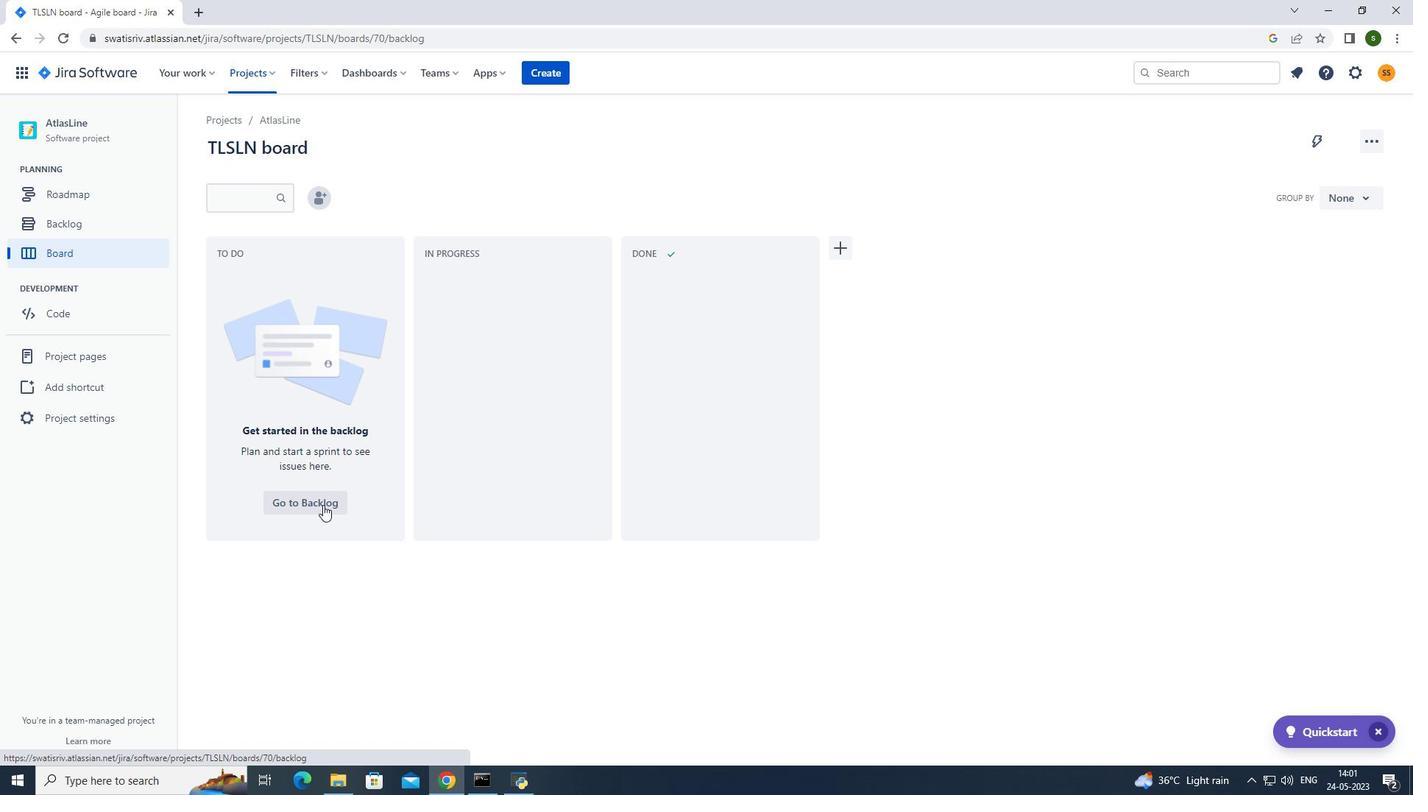 
Action: Mouse moved to (485, 541)
Screenshot: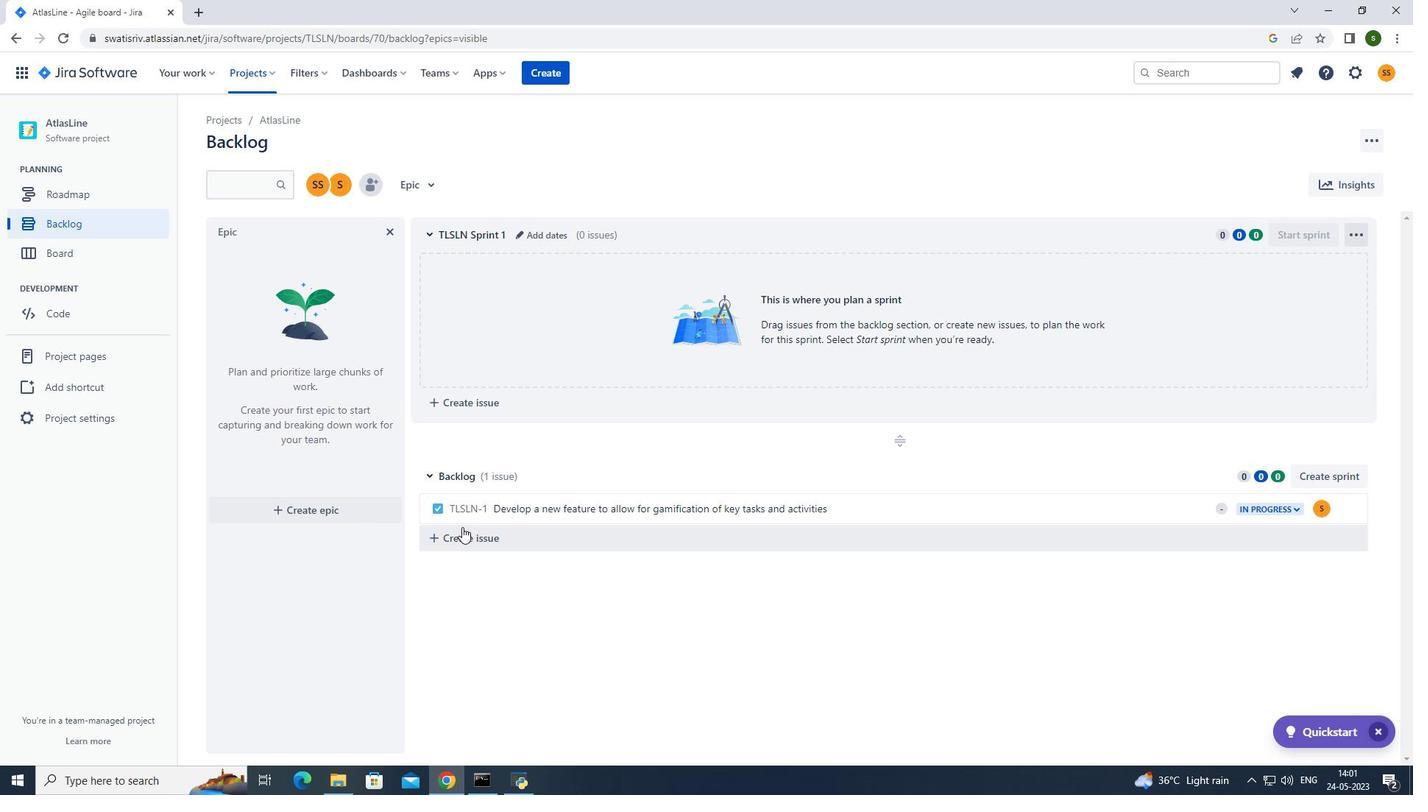 
Action: Mouse pressed left at (485, 541)
Screenshot: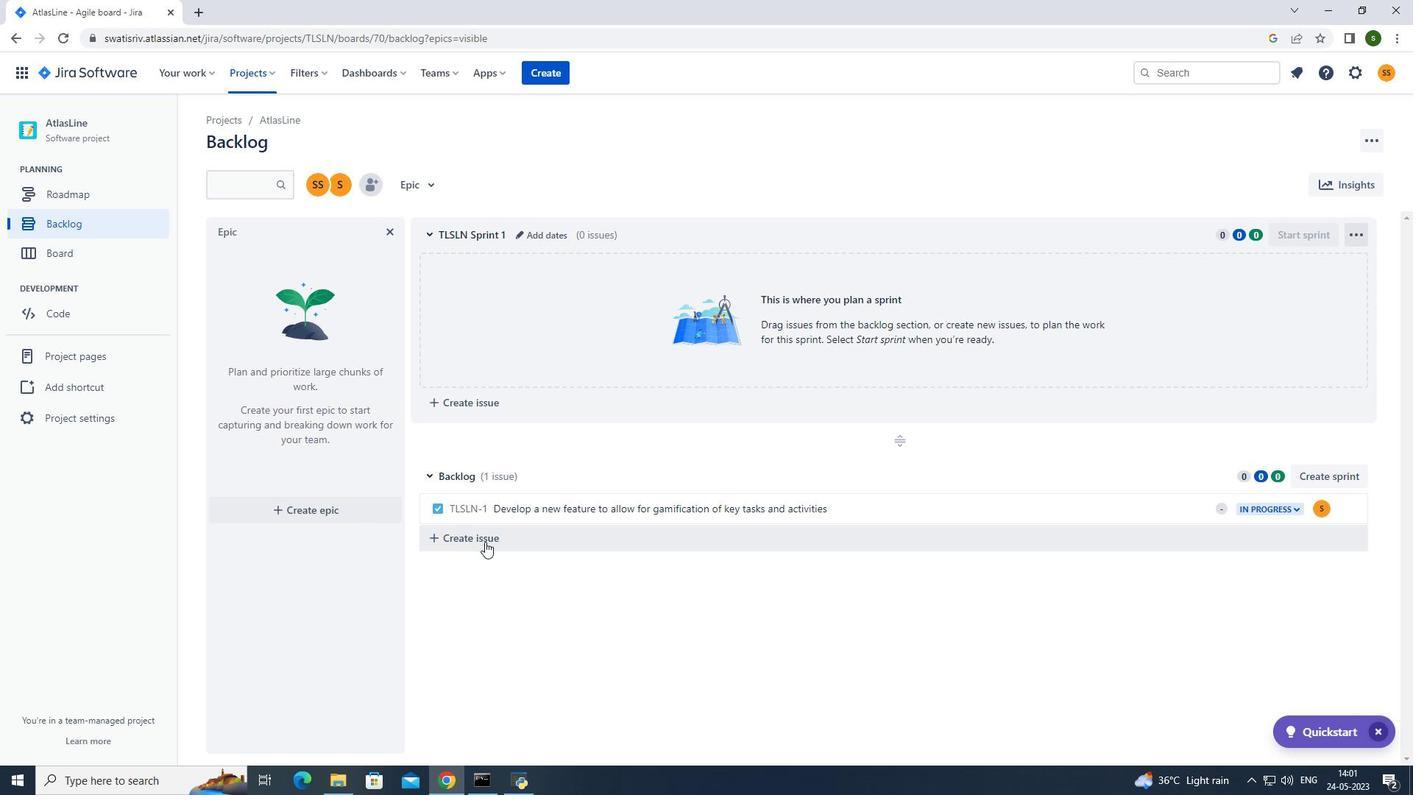 
Action: Mouse moved to (563, 530)
Screenshot: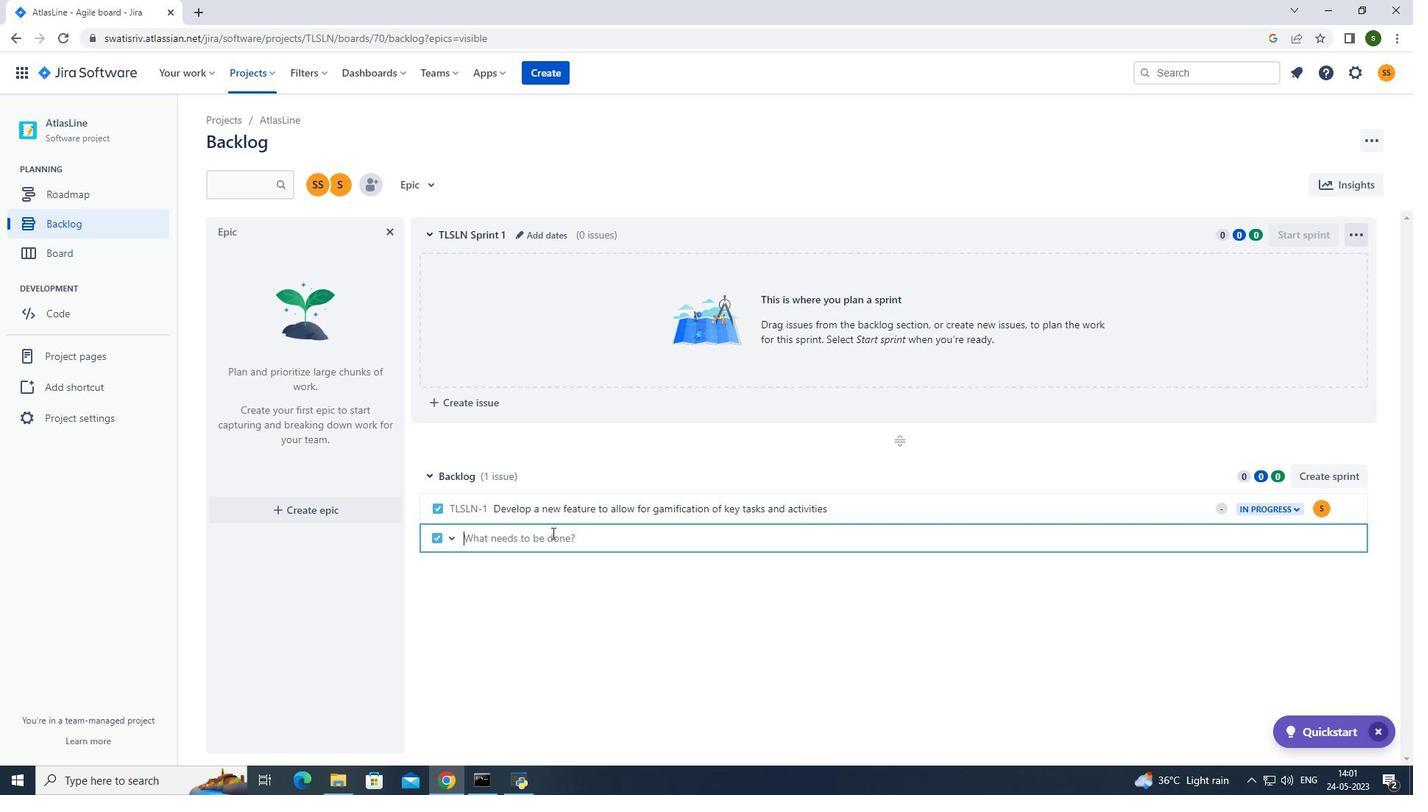 
Action: Mouse pressed left at (563, 530)
Screenshot: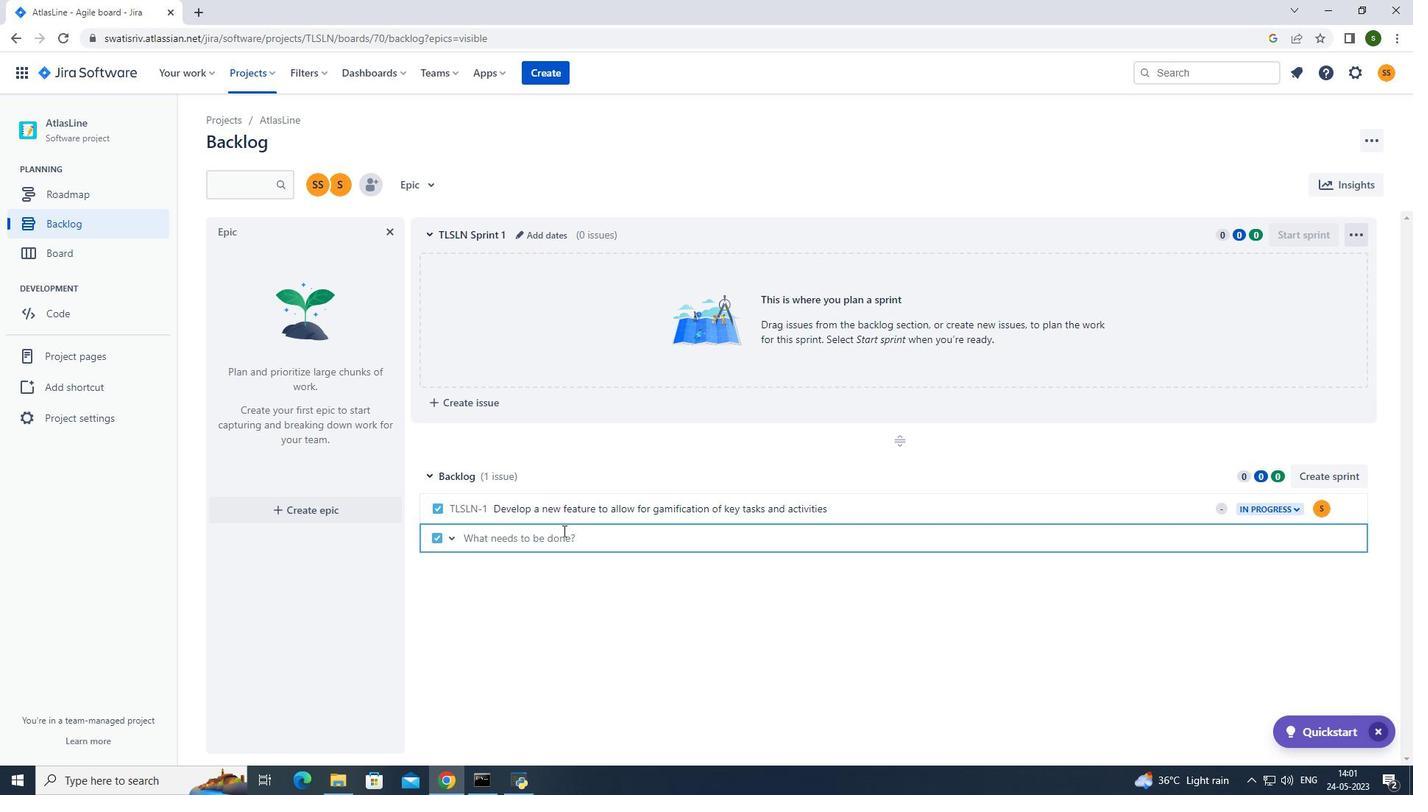 
Action: Key pressed <Key.caps_lock>A<Key.caps_lock>ddress<Key.space>issues<Key.space>related<Key.space>to<Key.space>slow<Key.space>response<Key.space>time<Key.space>whe<Key.space>acc<Key.backspace><Key.backspace><Key.backspace><Key.backspace>n<Key.space>accessing<Key.space>the<Key.space>system<Key.space>remotely<Key.enter>
Screenshot: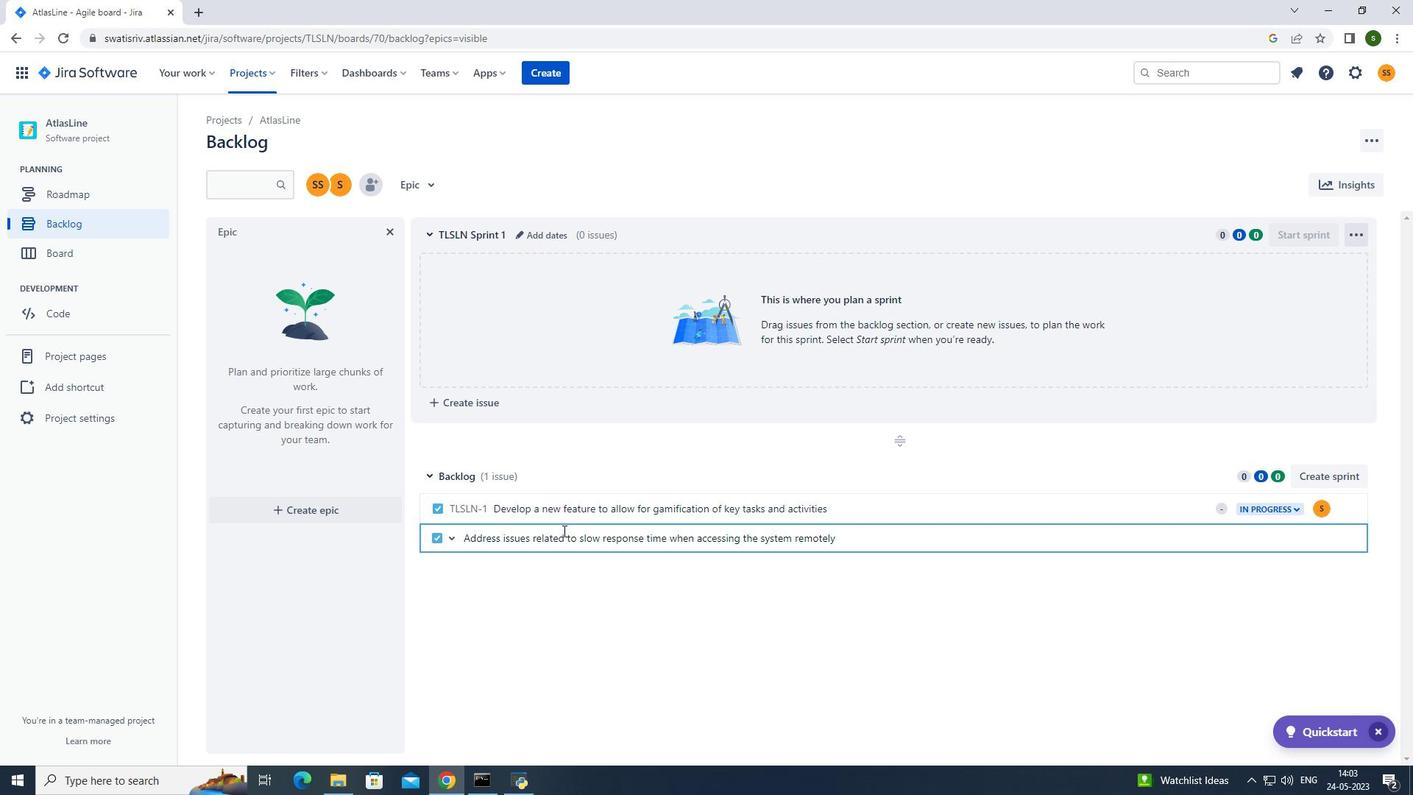 
Action: Mouse moved to (1323, 540)
Screenshot: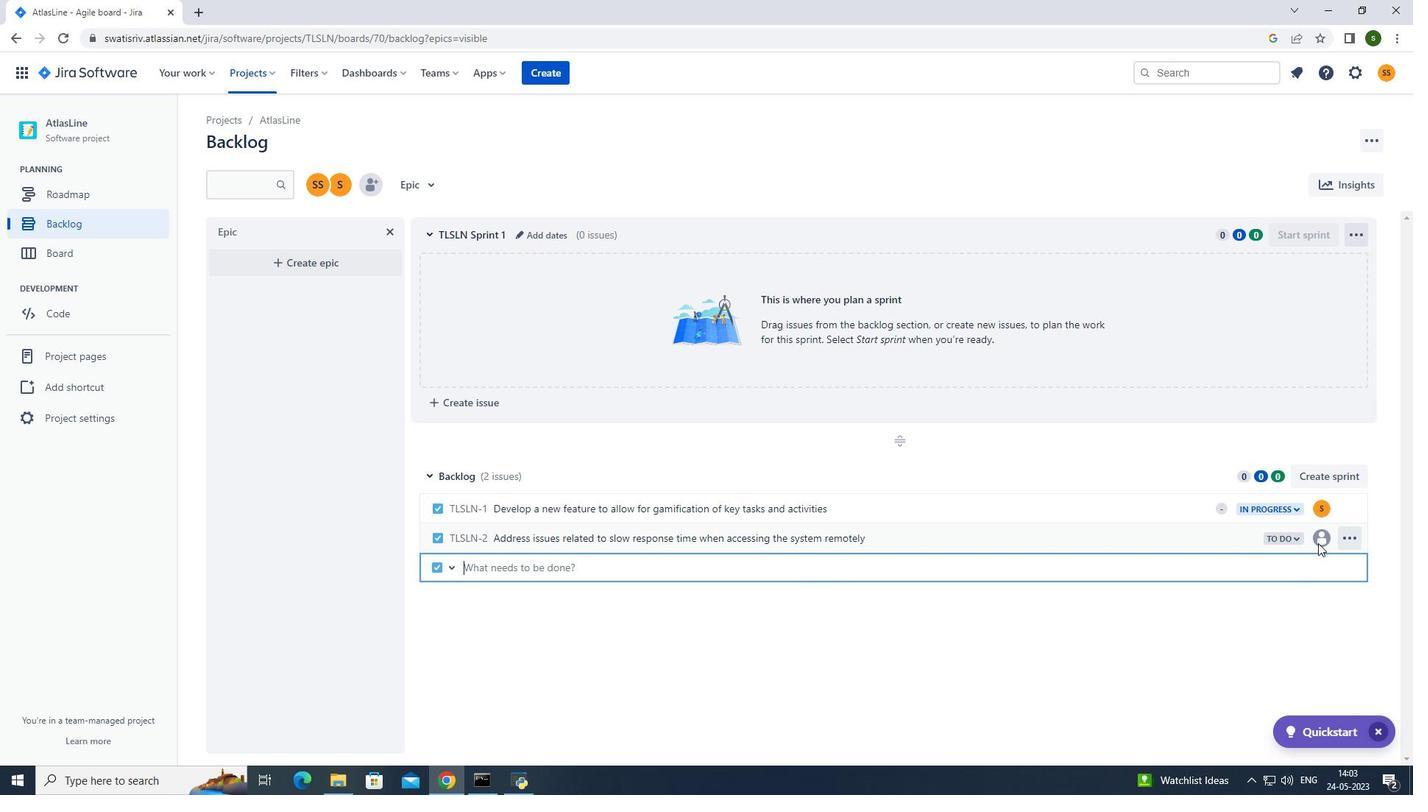 
Action: Mouse pressed left at (1323, 540)
Screenshot: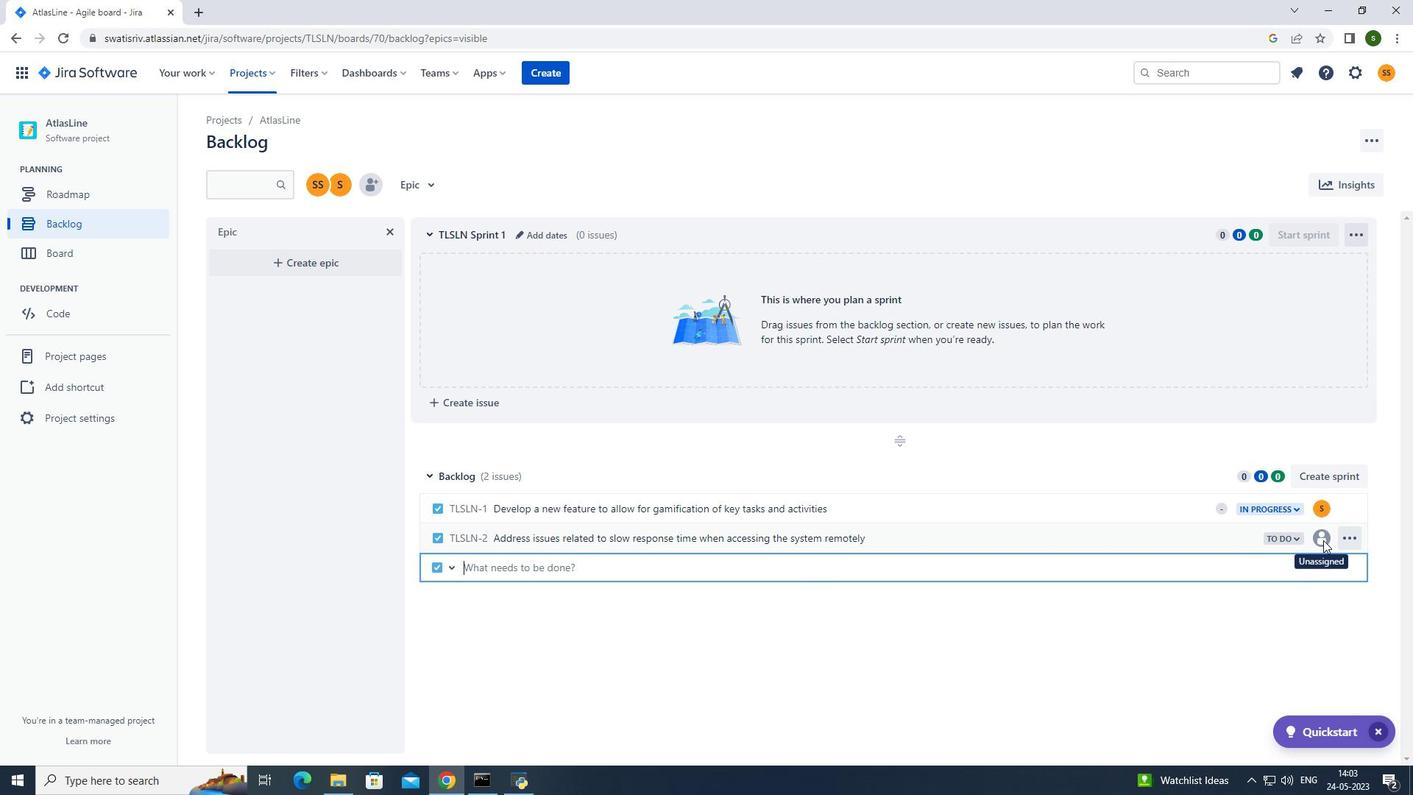 
Action: Mouse moved to (1218, 567)
Screenshot: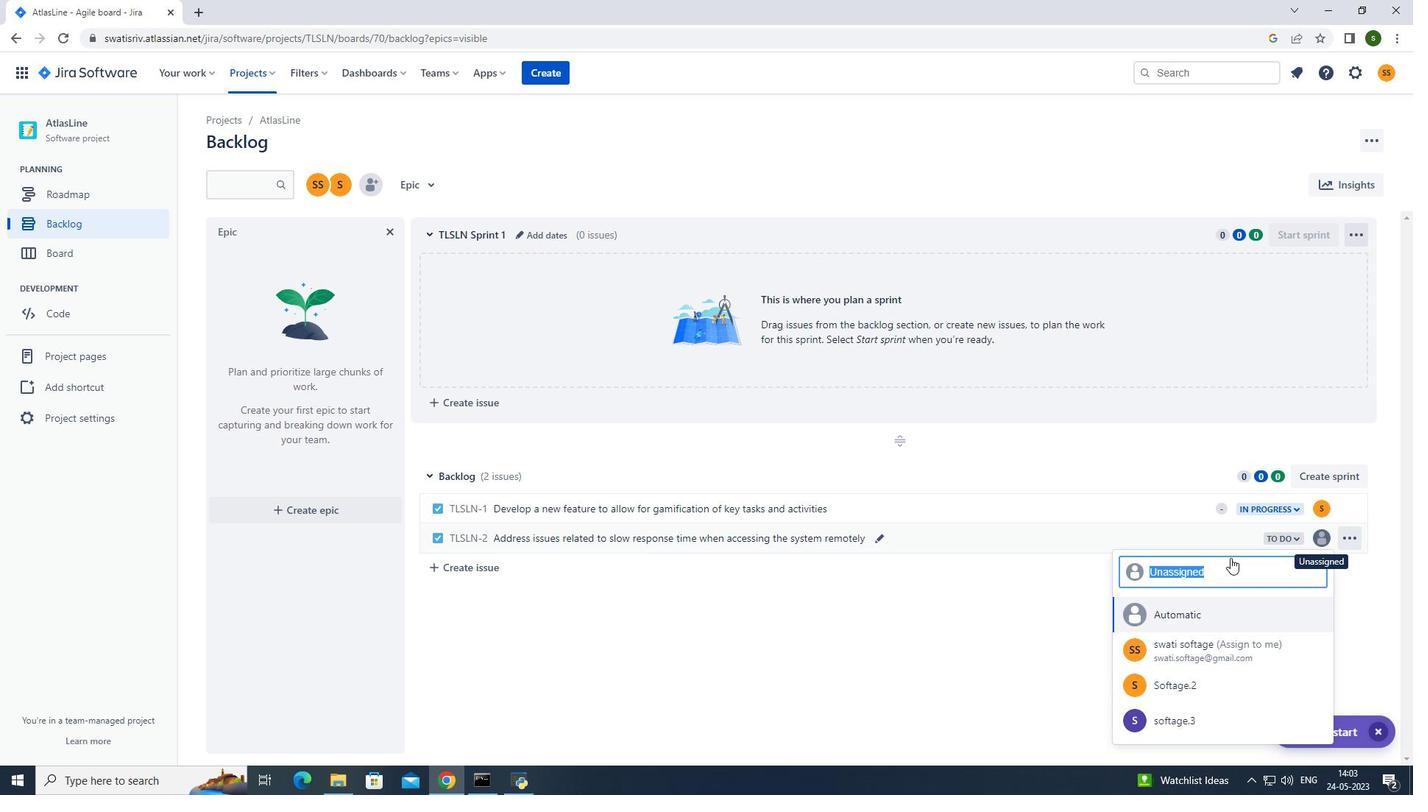 
Action: Key pressed softage.3
Screenshot: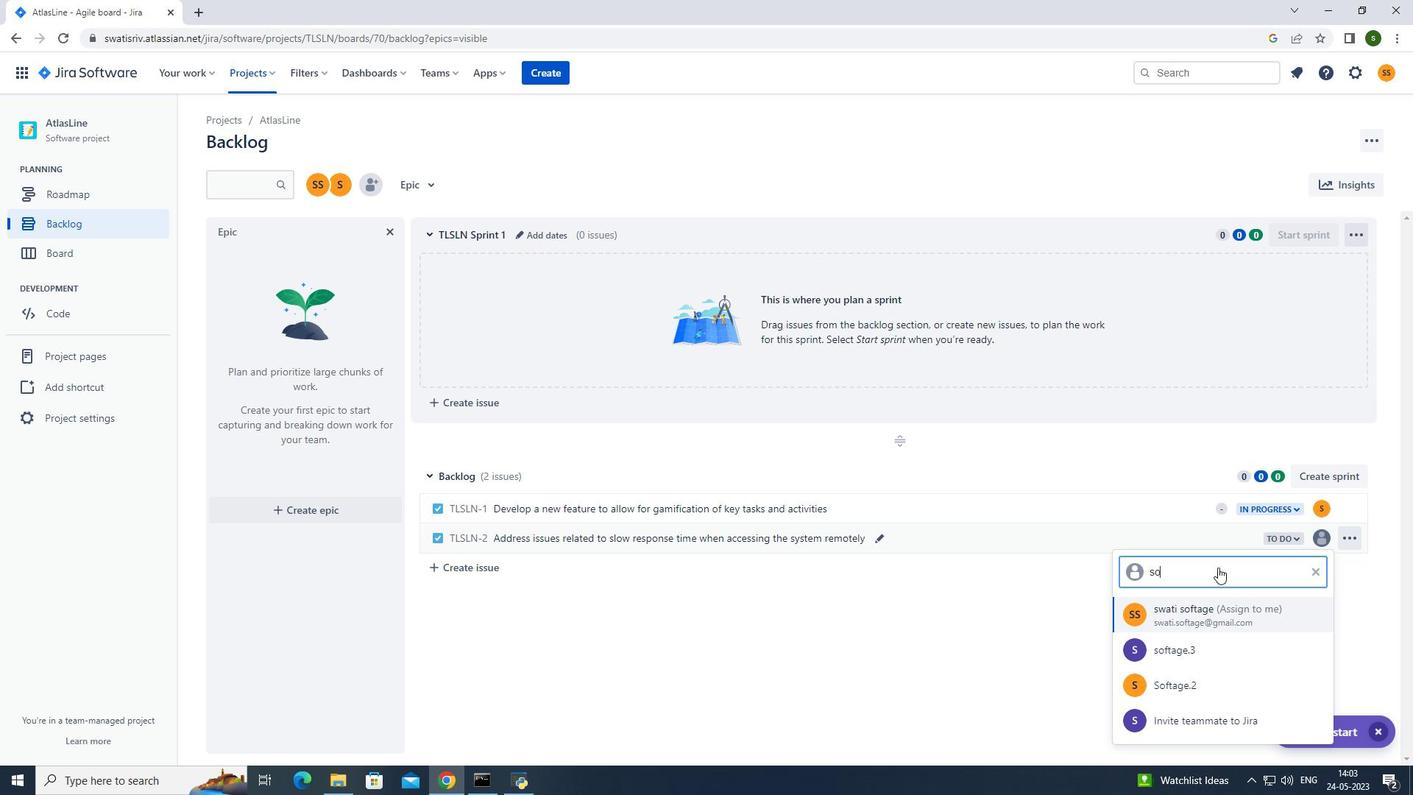 
Action: Mouse moved to (1203, 571)
Screenshot: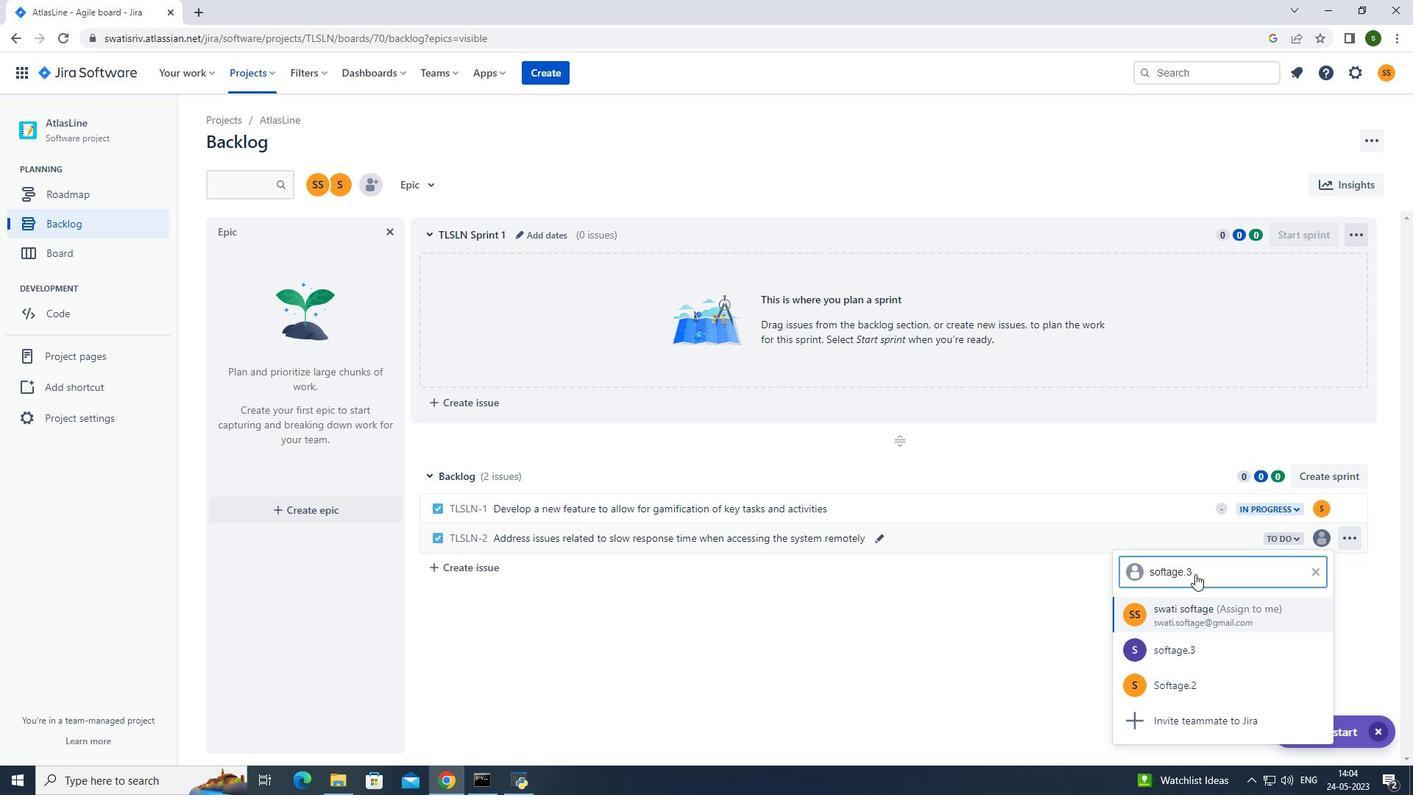 
Action: Key pressed <Key.shift>@softage.net
Screenshot: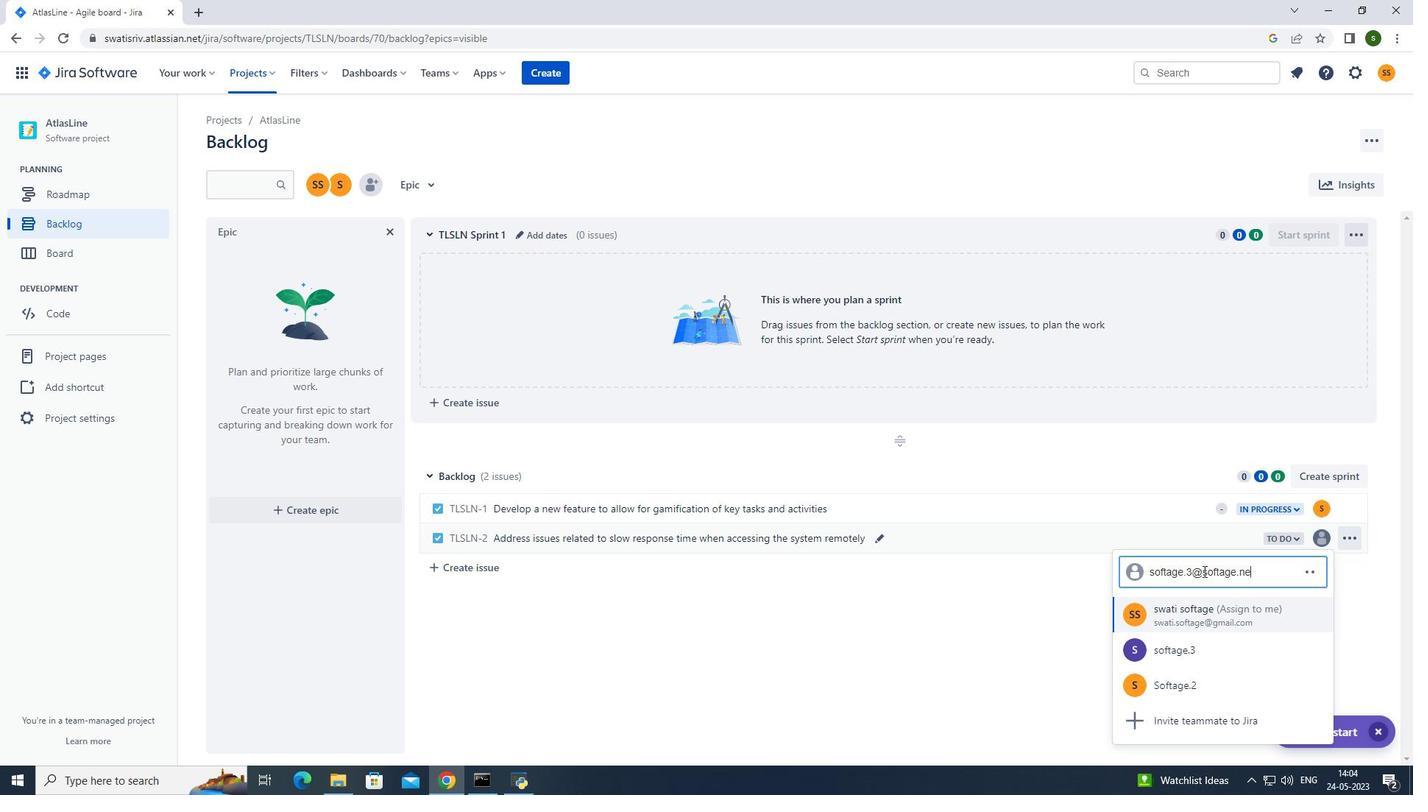 
Action: Mouse moved to (1211, 614)
Screenshot: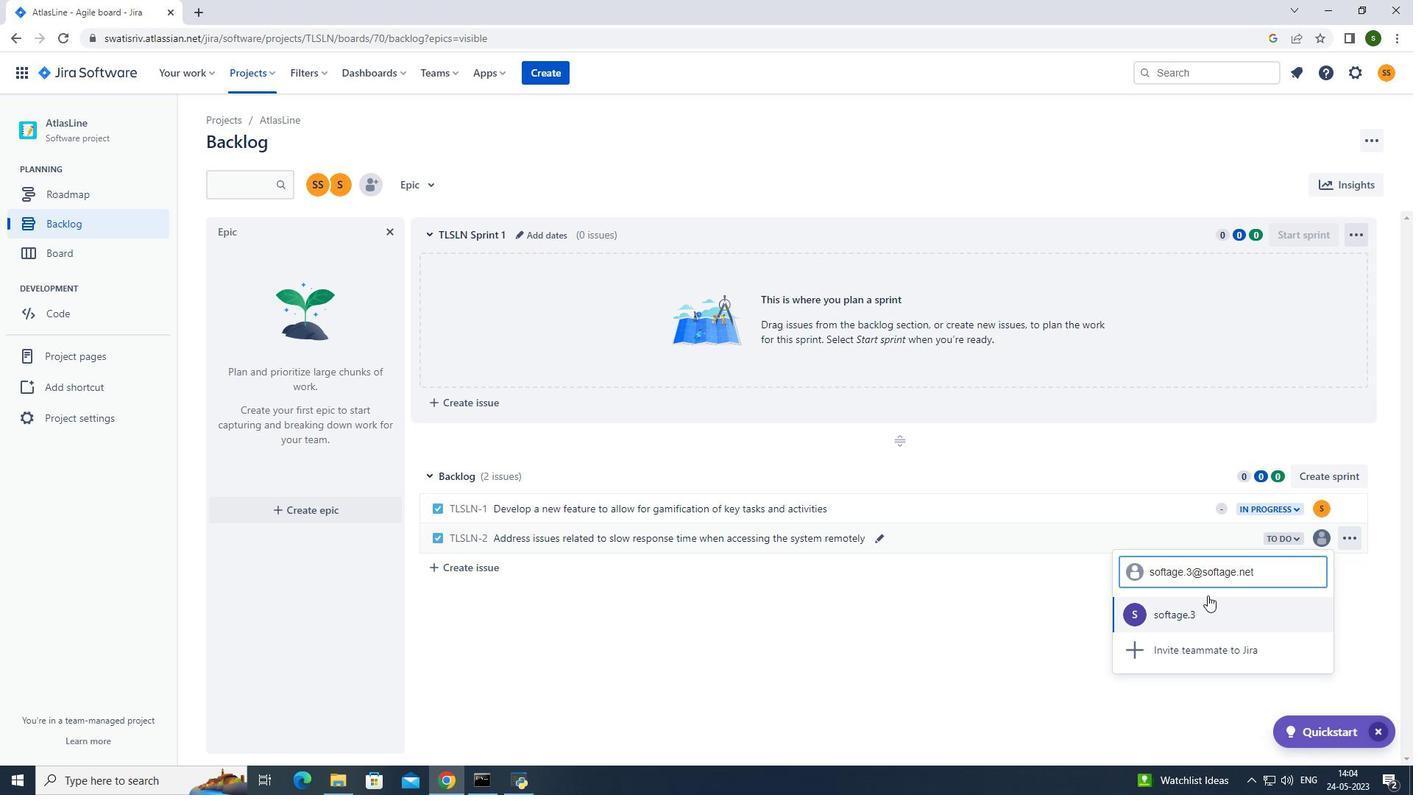 
Action: Mouse pressed left at (1211, 614)
Screenshot: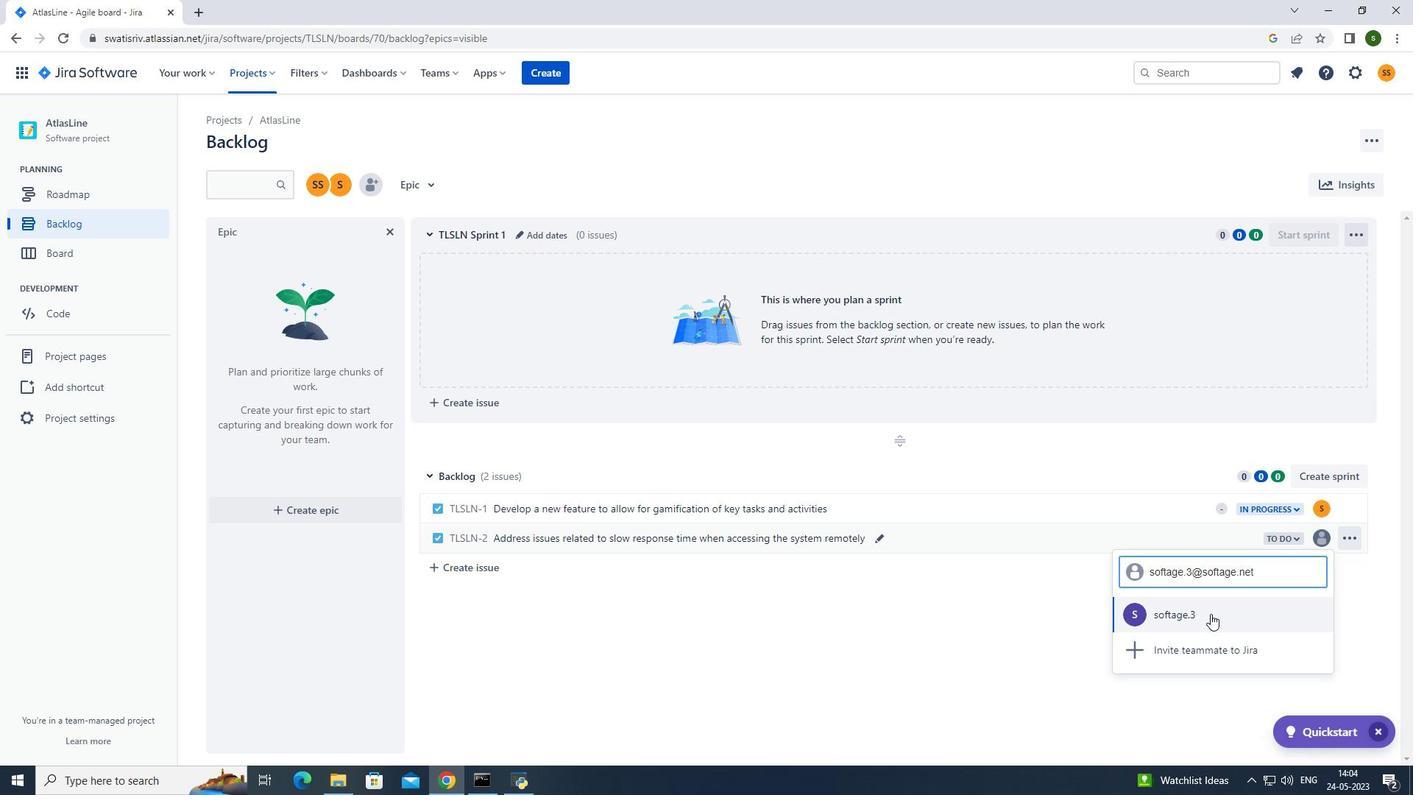 
Action: Mouse moved to (1281, 538)
Screenshot: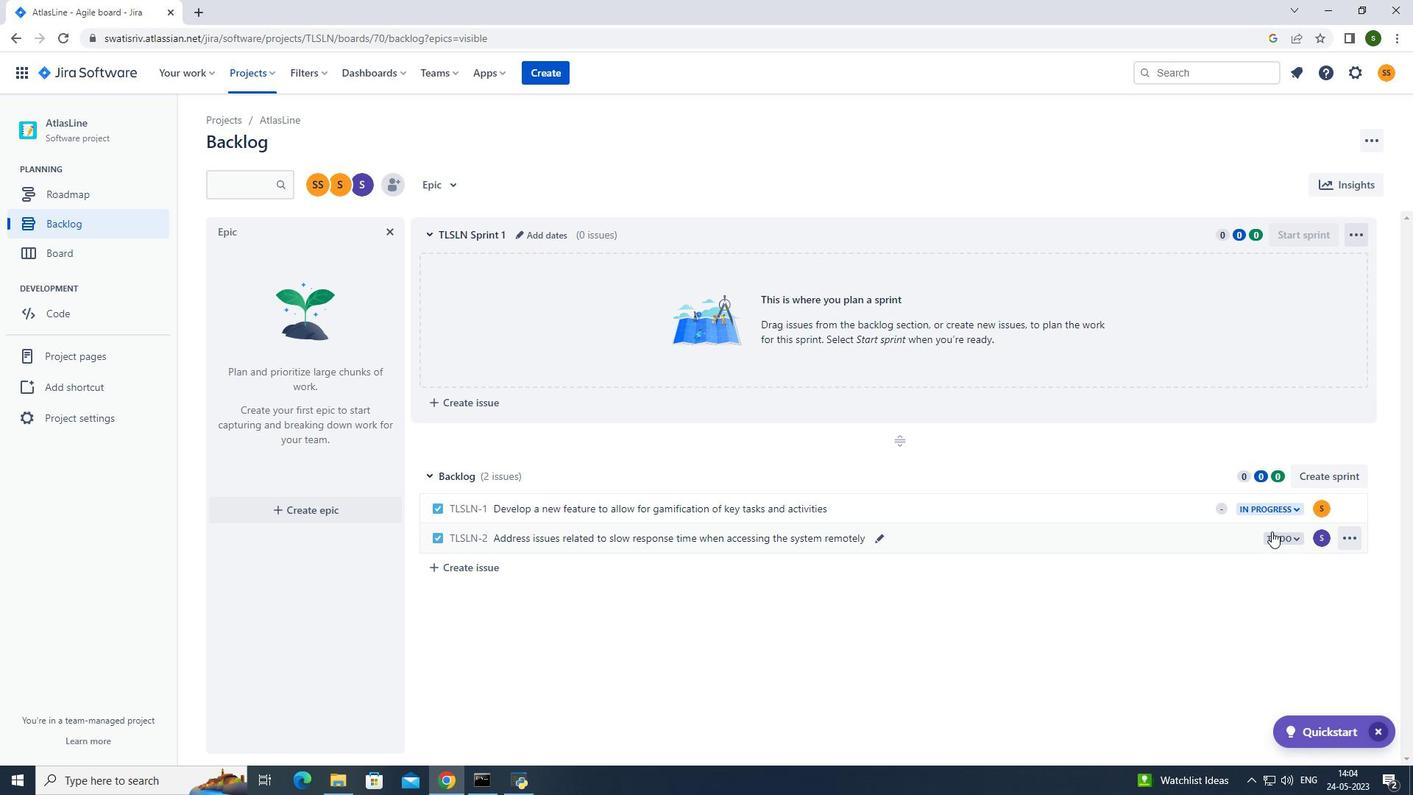 
Action: Mouse pressed left at (1281, 538)
Screenshot: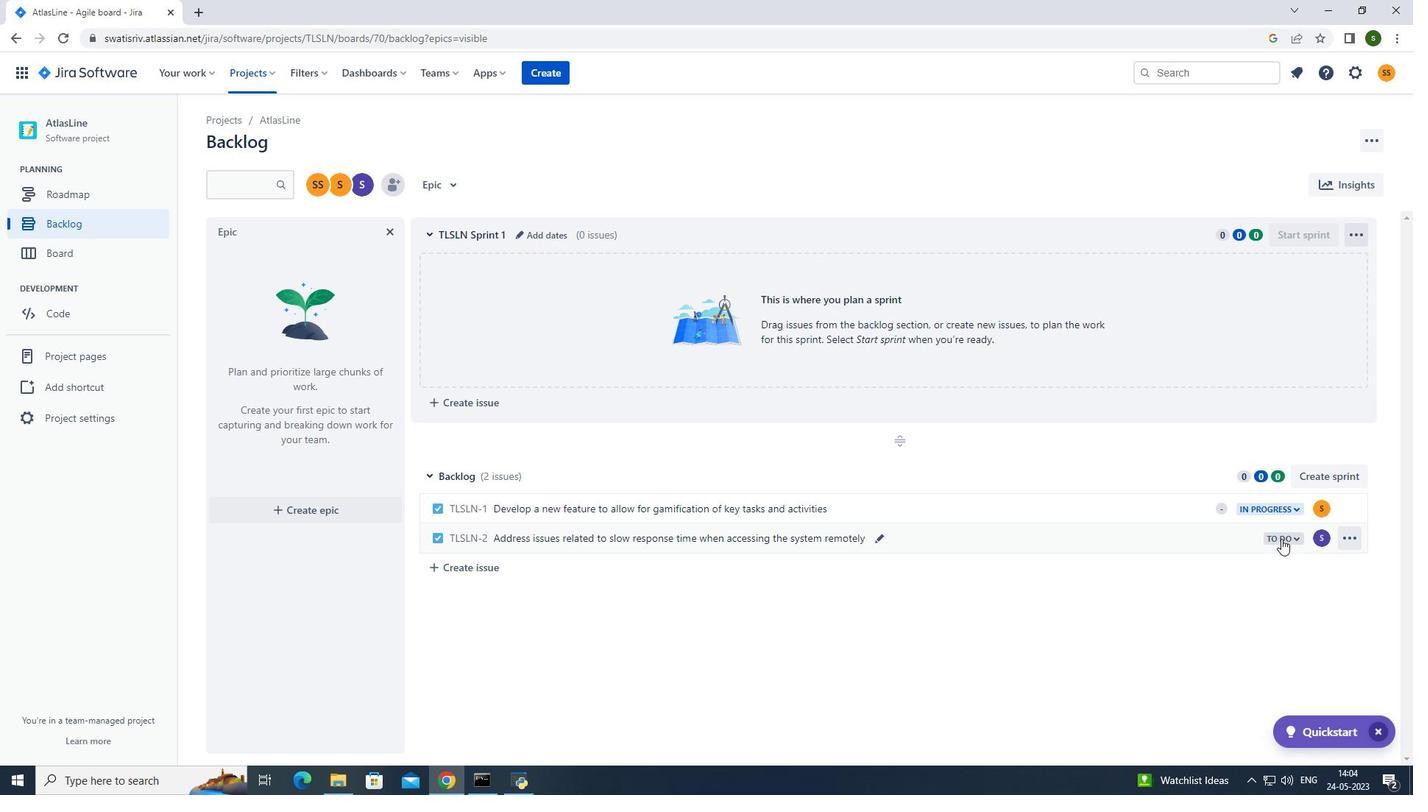 
Action: Mouse moved to (1185, 566)
Screenshot: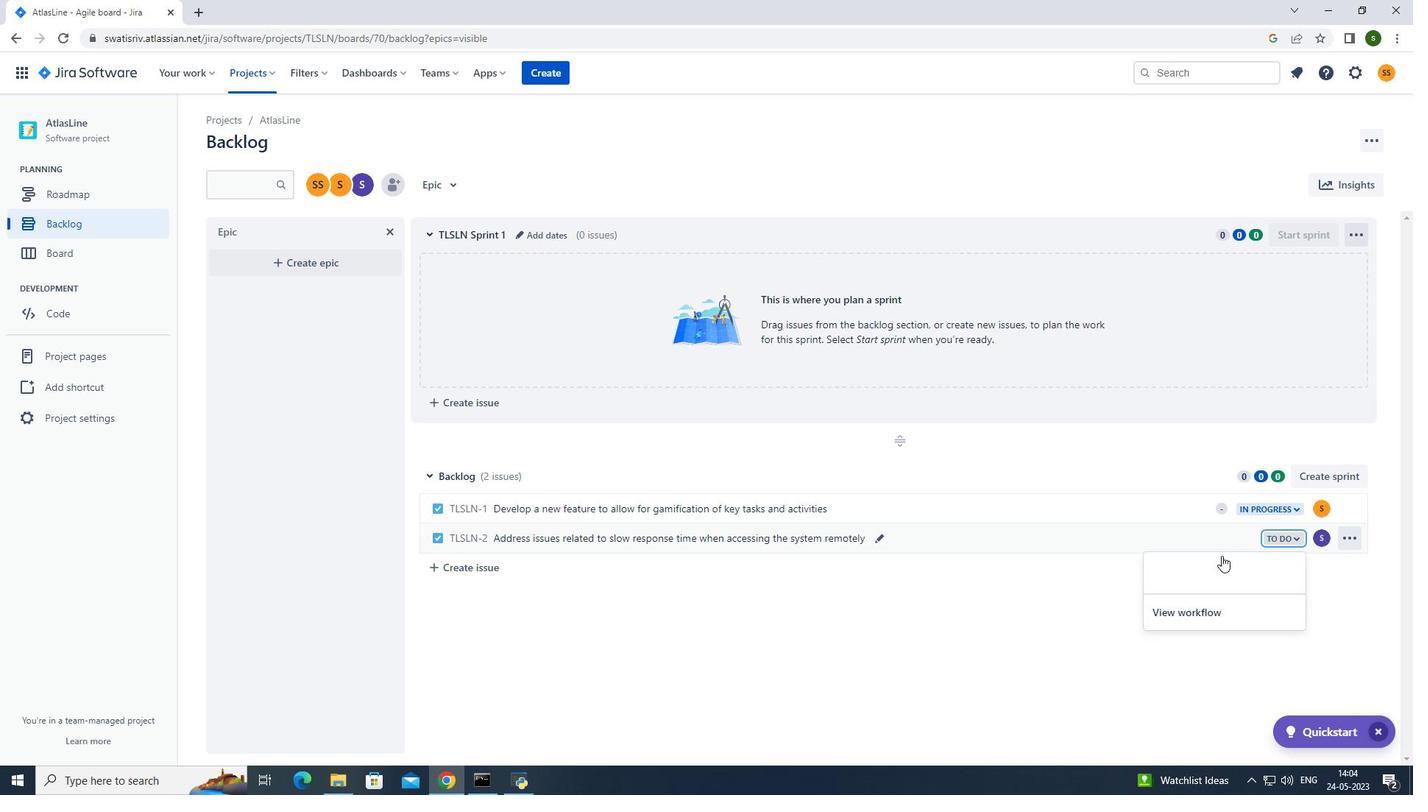 
Action: Mouse pressed left at (1185, 566)
Screenshot: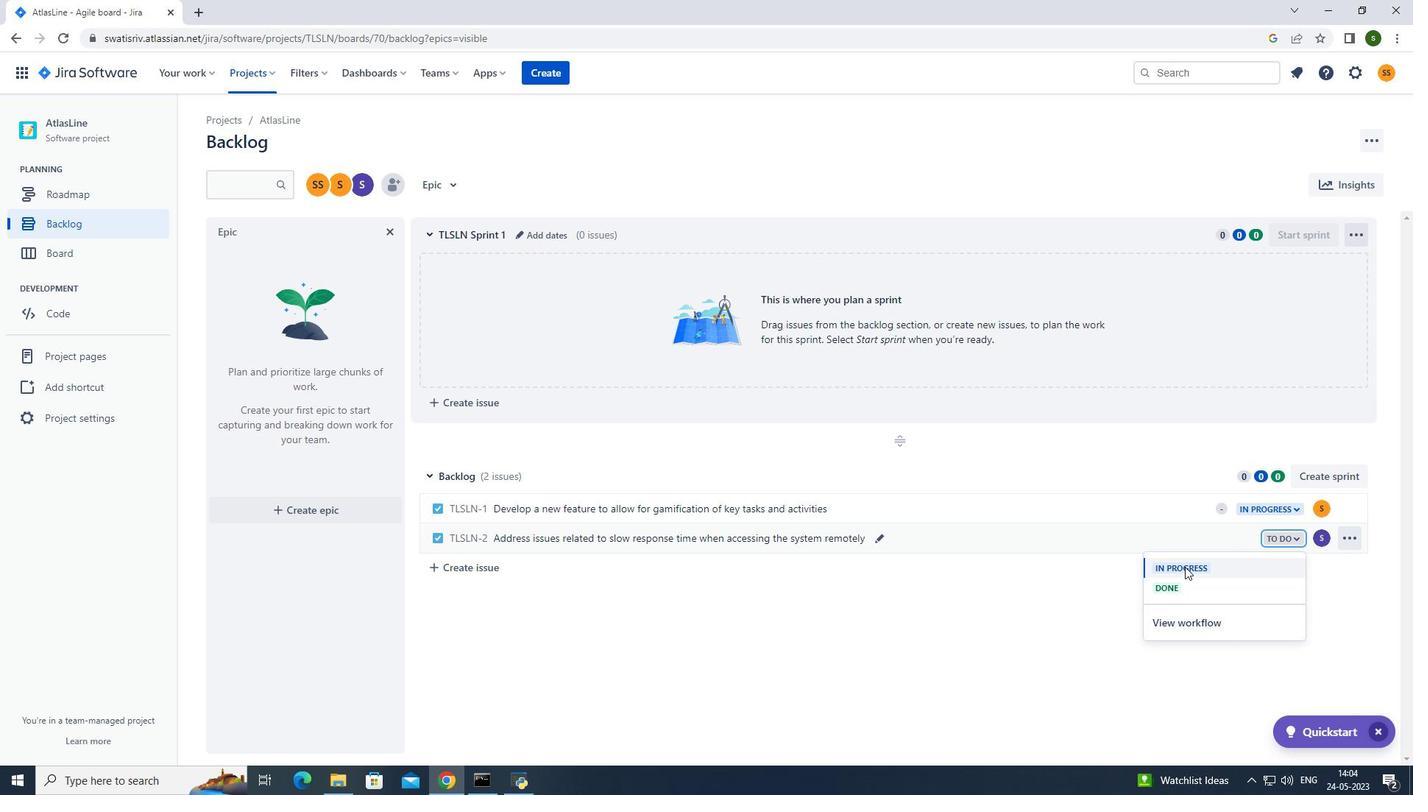 
Action: Mouse moved to (949, 622)
Screenshot: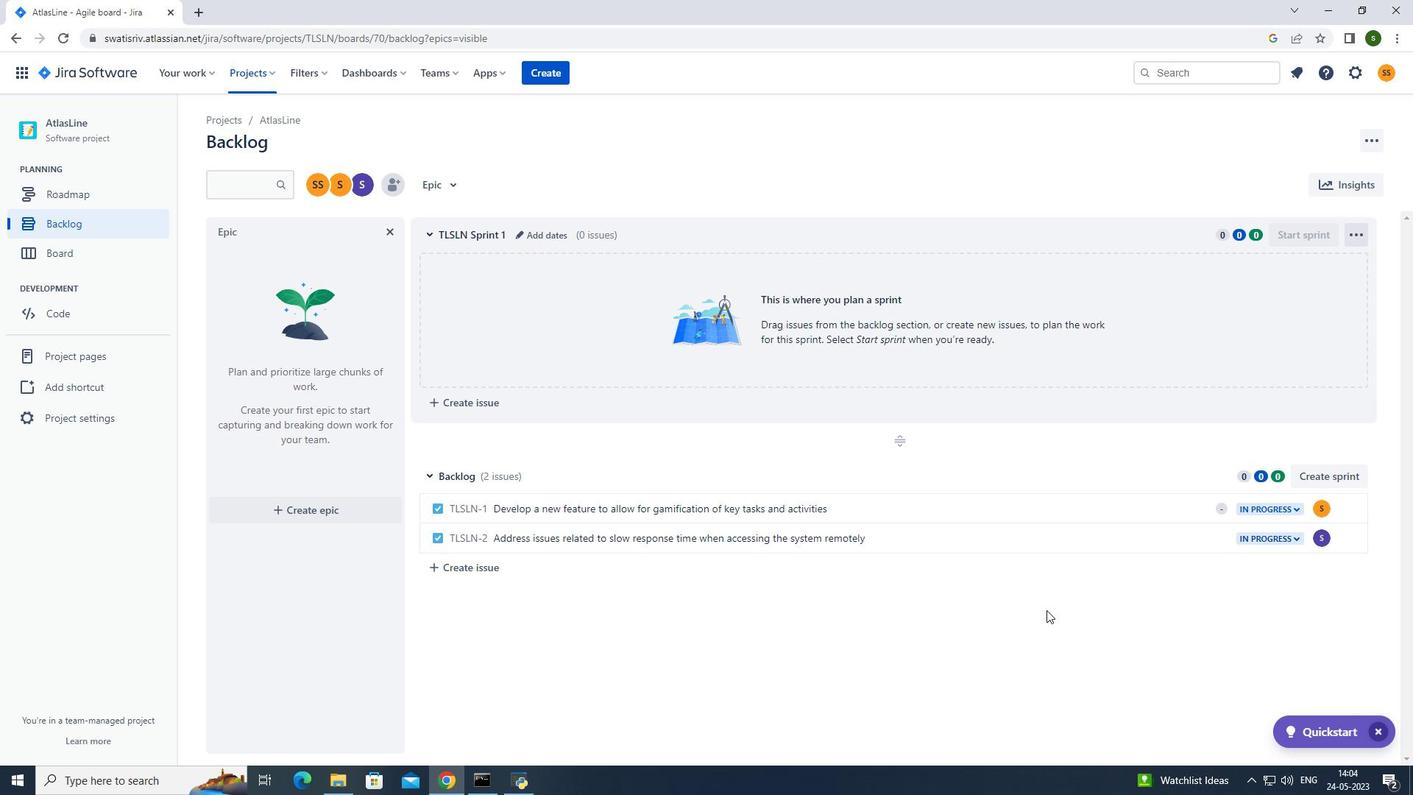 
